 Task: Find connections with filter location Debre Mark'os with filter topic #careerswith filter profile language English with filter current company AB InBev India with filter school University of Jammu, Jammu Tawi with filter industry Performing Arts with filter service category Business Law with filter keywords title Director of Ethical Hacking
Action: Mouse moved to (130, 214)
Screenshot: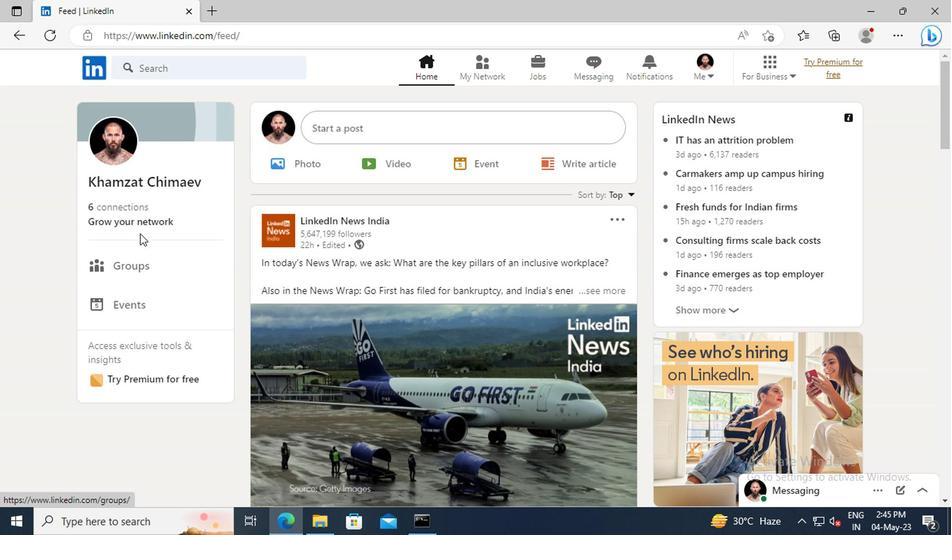 
Action: Mouse pressed left at (130, 214)
Screenshot: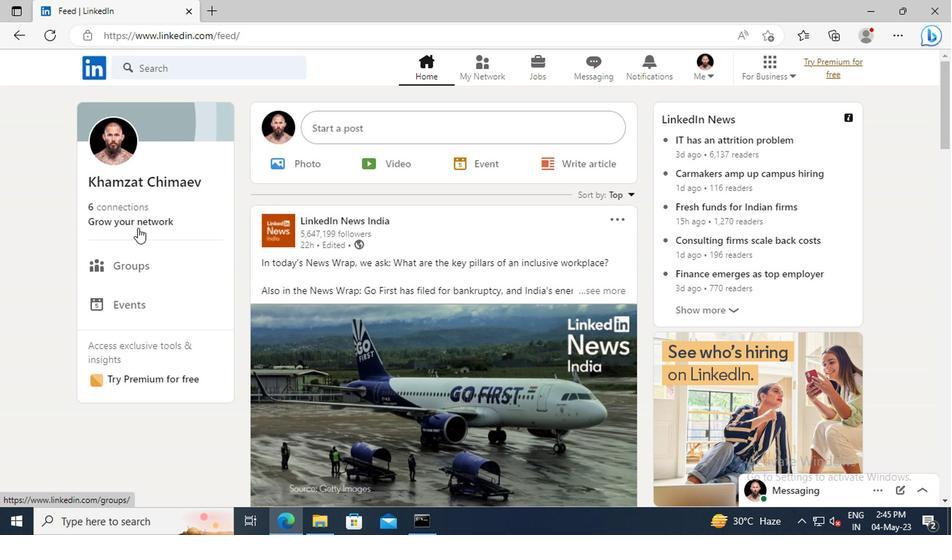 
Action: Mouse moved to (135, 147)
Screenshot: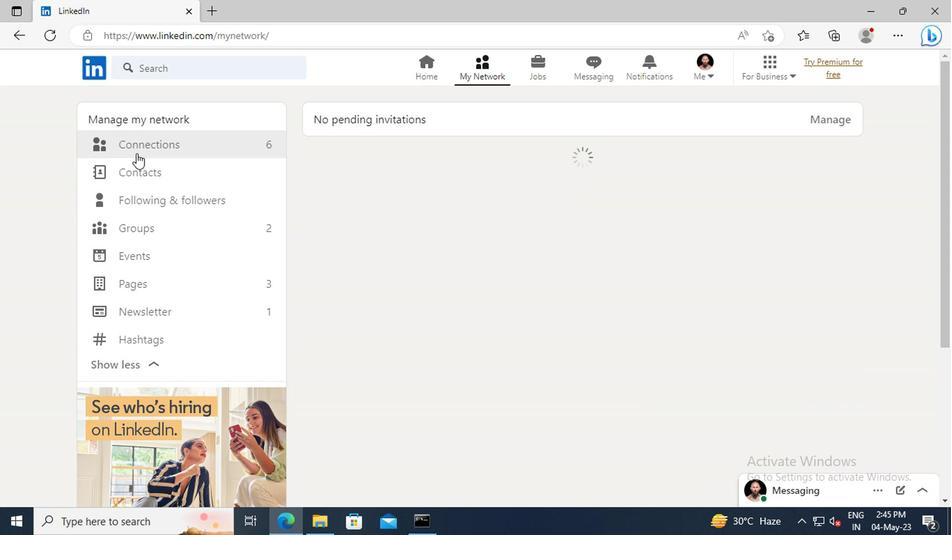 
Action: Mouse pressed left at (135, 147)
Screenshot: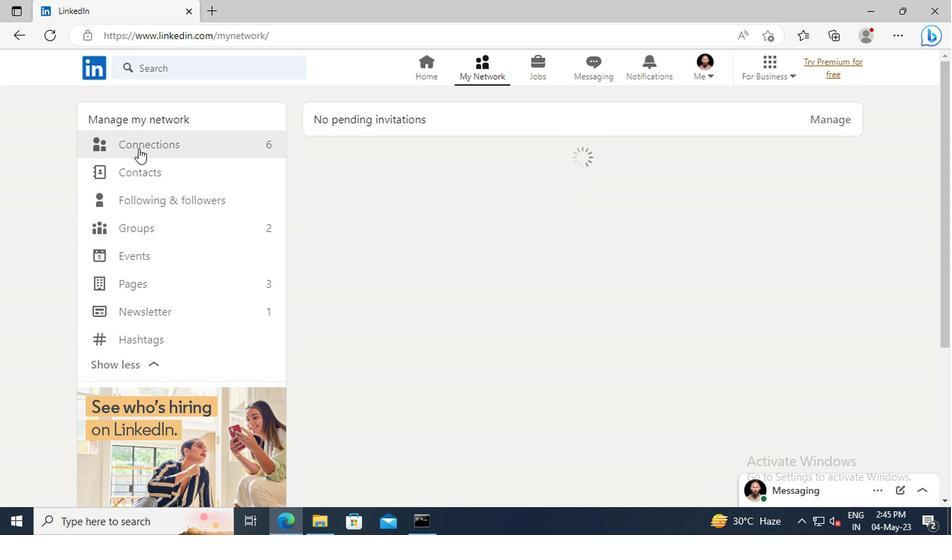
Action: Mouse moved to (555, 151)
Screenshot: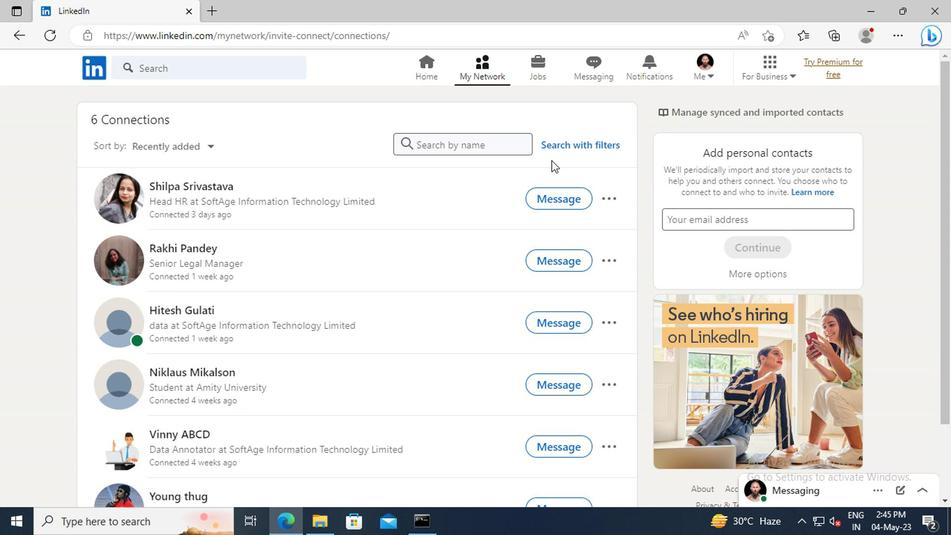 
Action: Mouse pressed left at (555, 151)
Screenshot: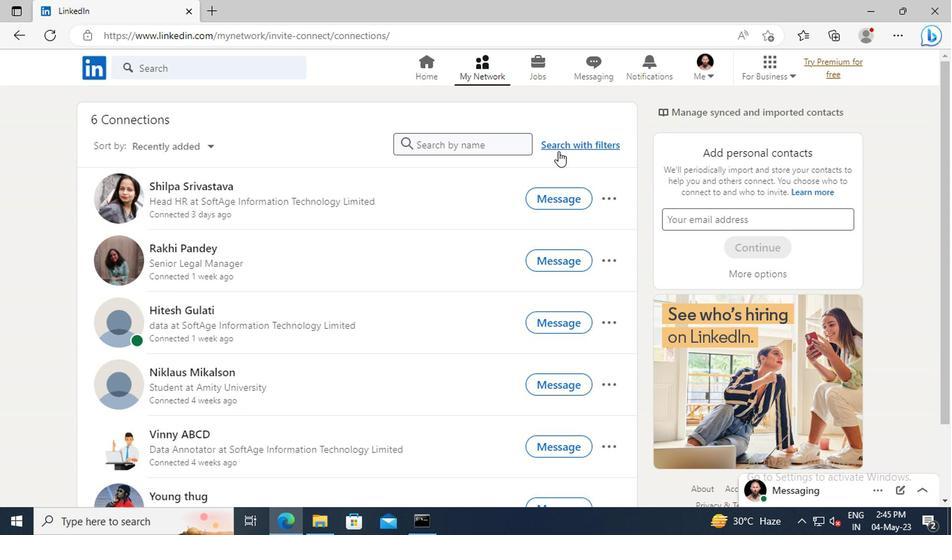 
Action: Mouse moved to (519, 109)
Screenshot: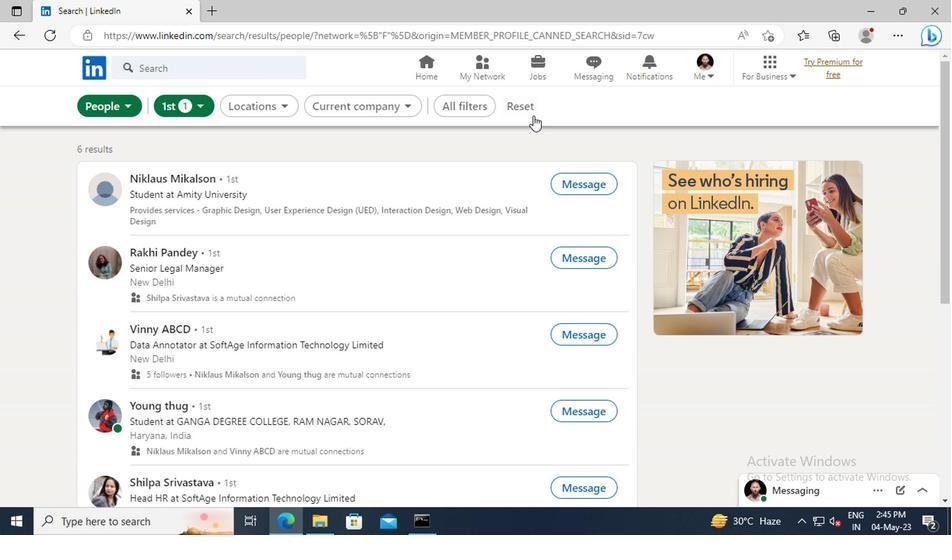 
Action: Mouse pressed left at (519, 109)
Screenshot: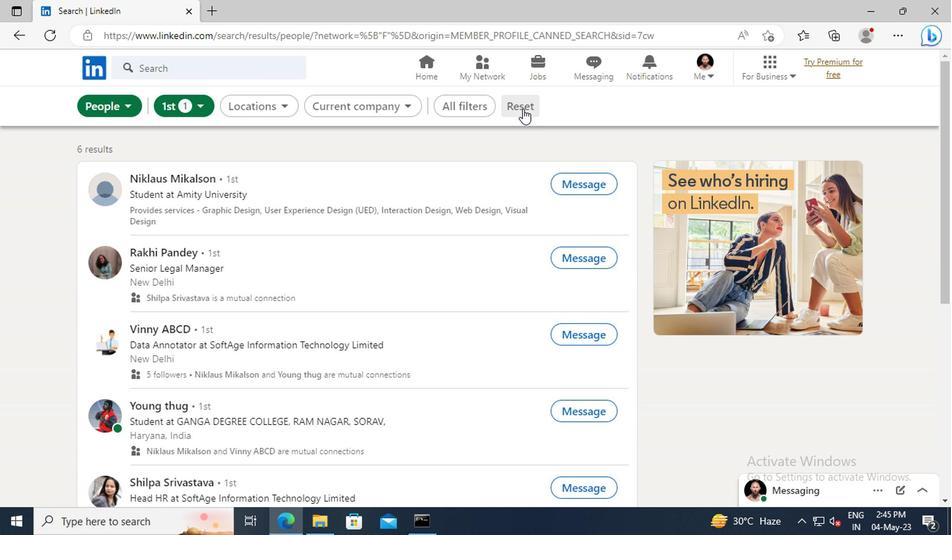 
Action: Mouse moved to (510, 109)
Screenshot: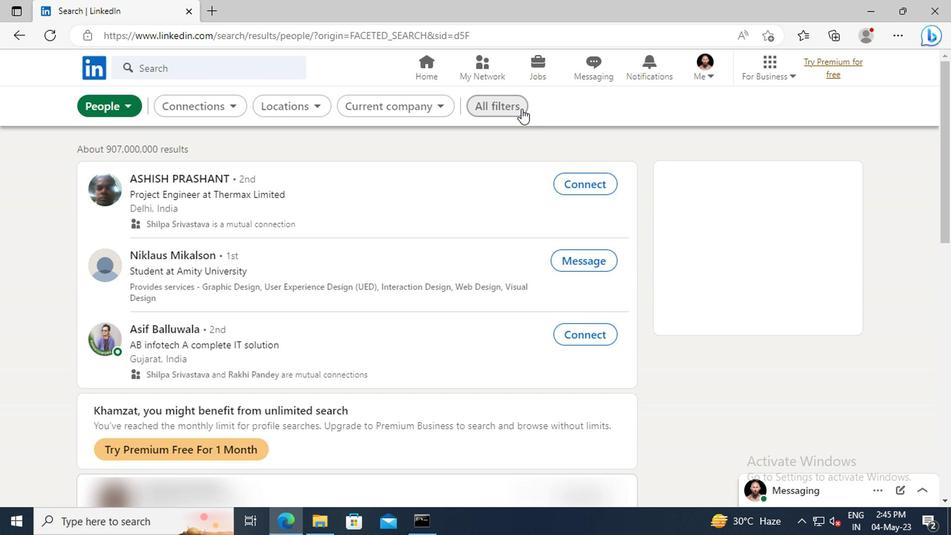 
Action: Mouse pressed left at (510, 109)
Screenshot: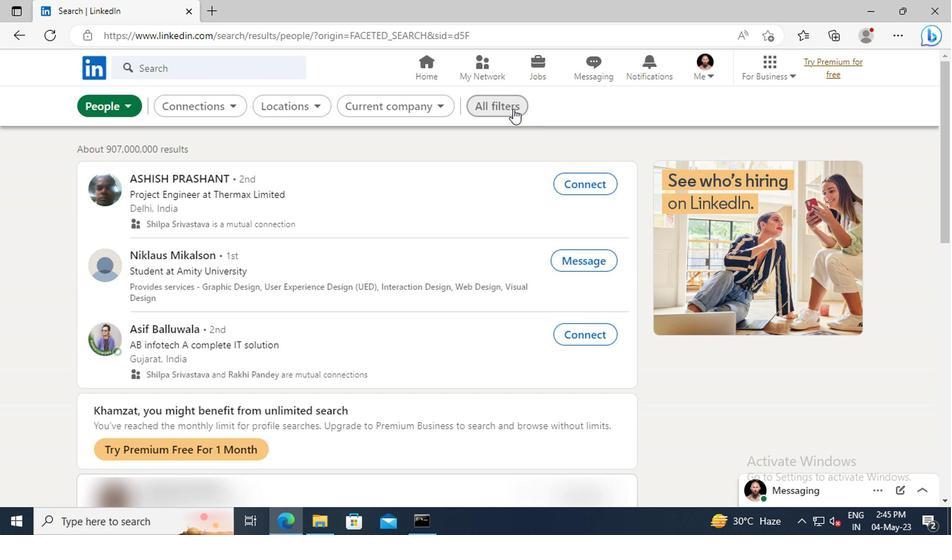 
Action: Mouse moved to (793, 282)
Screenshot: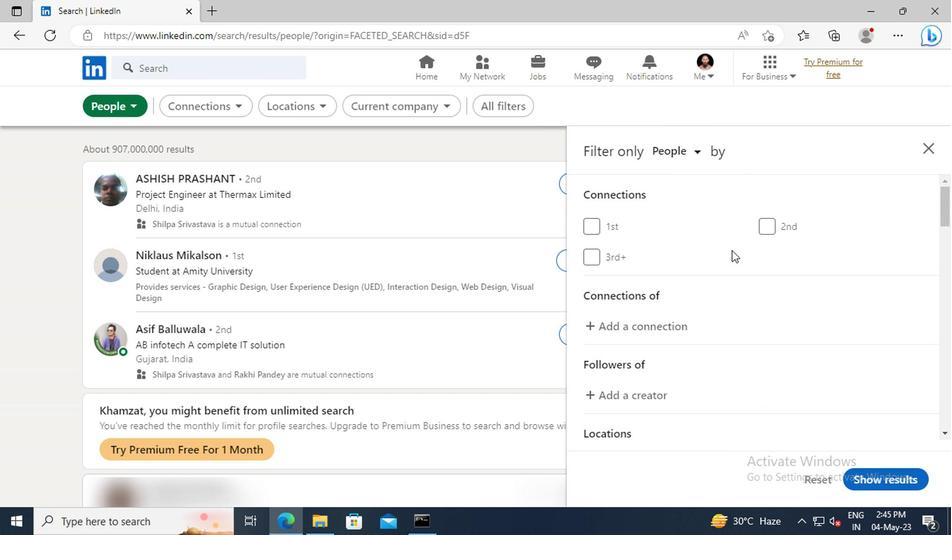 
Action: Mouse scrolled (793, 282) with delta (0, 0)
Screenshot: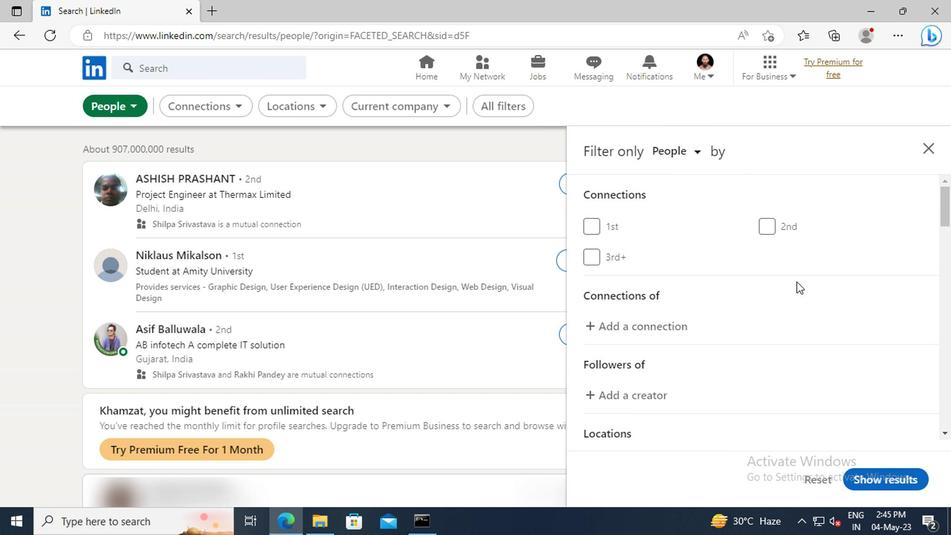 
Action: Mouse scrolled (793, 282) with delta (0, 0)
Screenshot: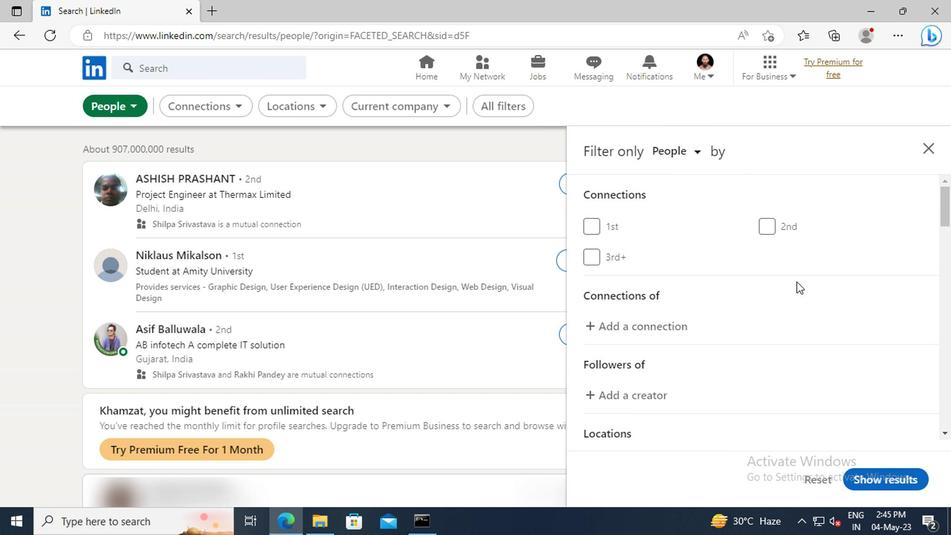 
Action: Mouse scrolled (793, 282) with delta (0, 0)
Screenshot: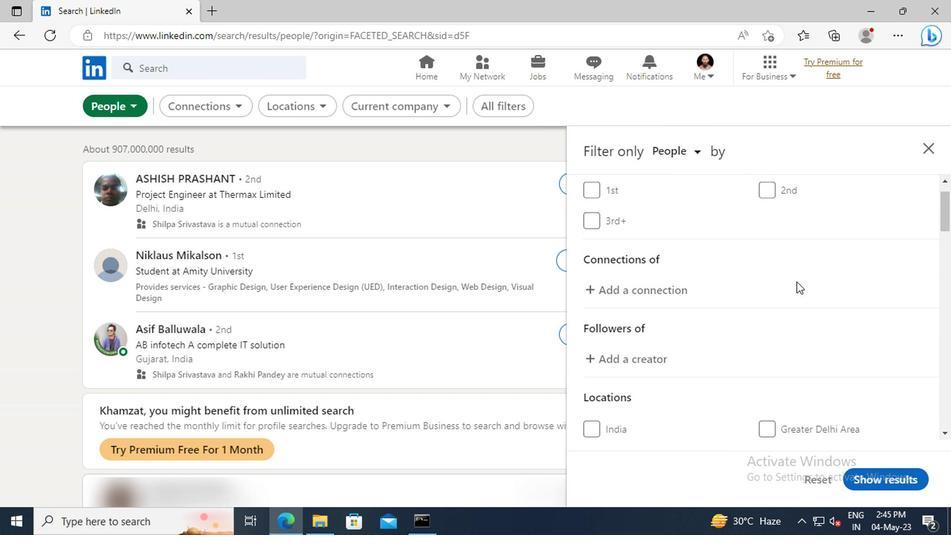 
Action: Mouse scrolled (793, 282) with delta (0, 0)
Screenshot: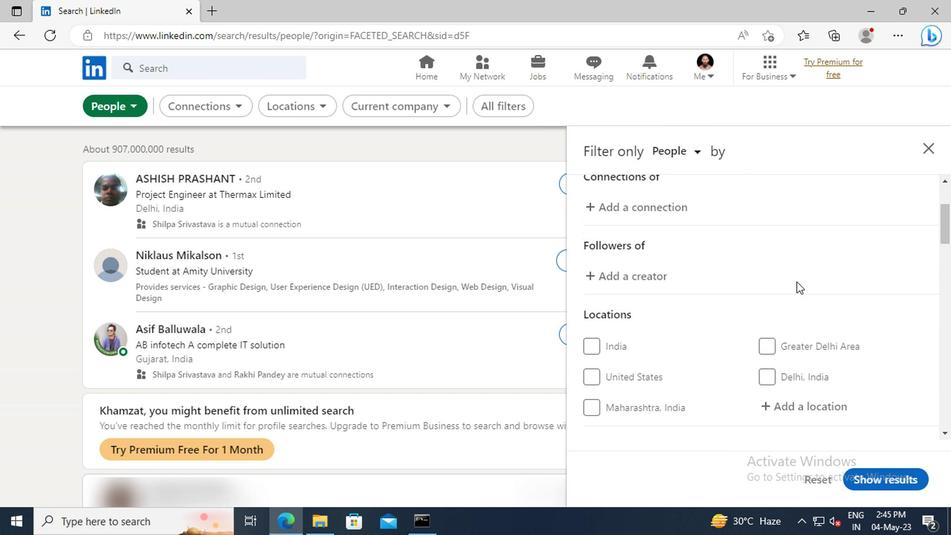 
Action: Mouse scrolled (793, 282) with delta (0, 0)
Screenshot: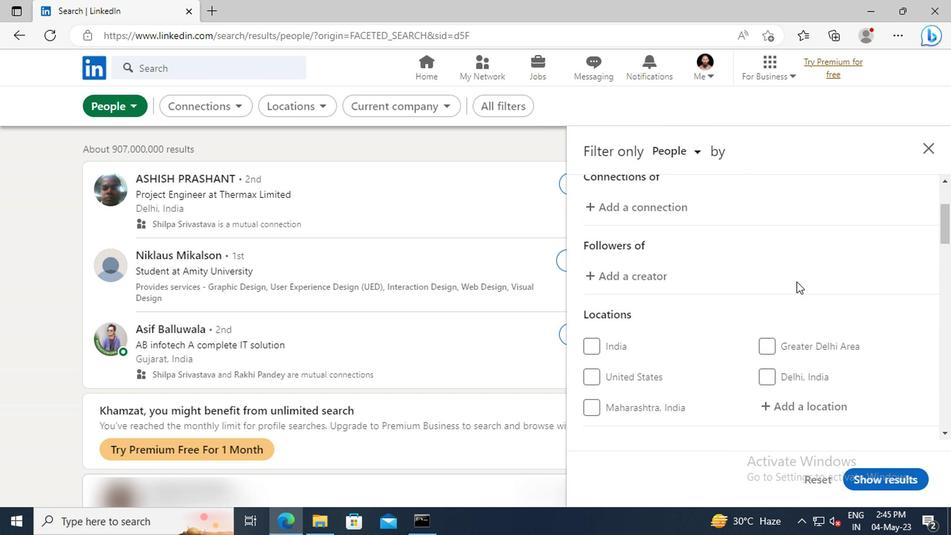 
Action: Mouse scrolled (793, 282) with delta (0, 0)
Screenshot: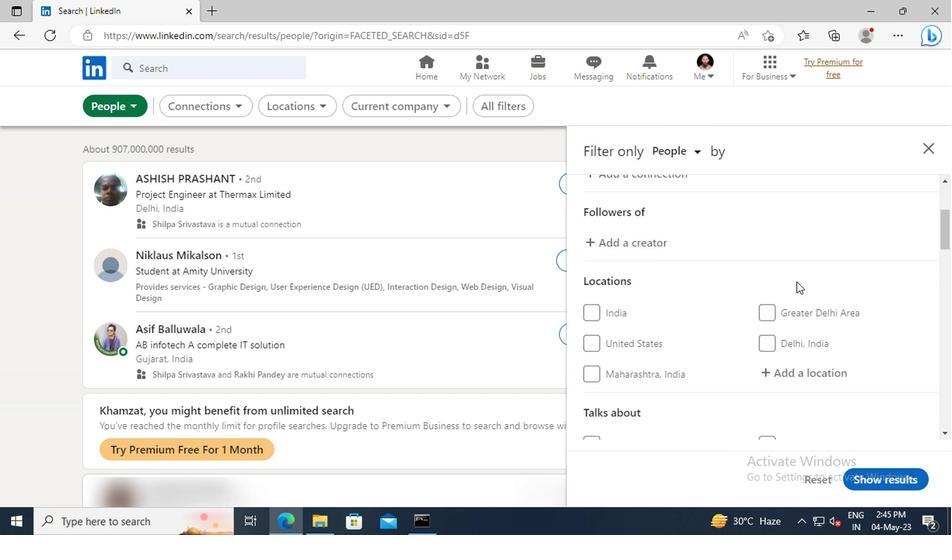 
Action: Mouse moved to (794, 287)
Screenshot: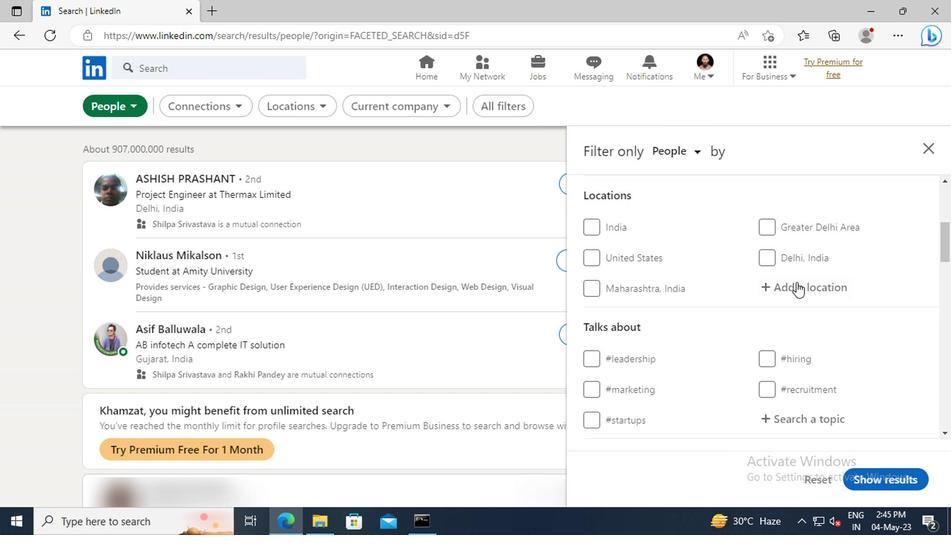 
Action: Mouse pressed left at (794, 287)
Screenshot: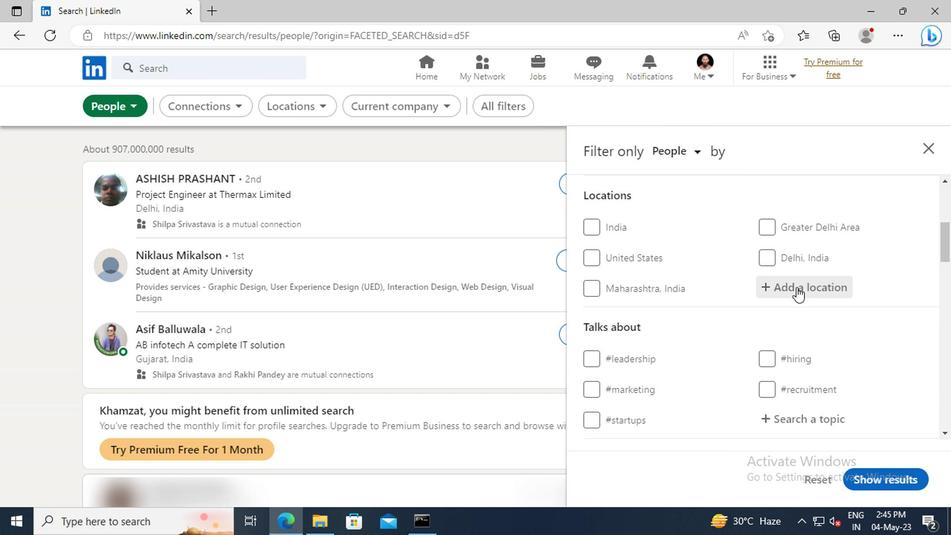 
Action: Key pressed <Key.shift>DEBRE<Key.space><Key.shift>MARK'OS
Screenshot: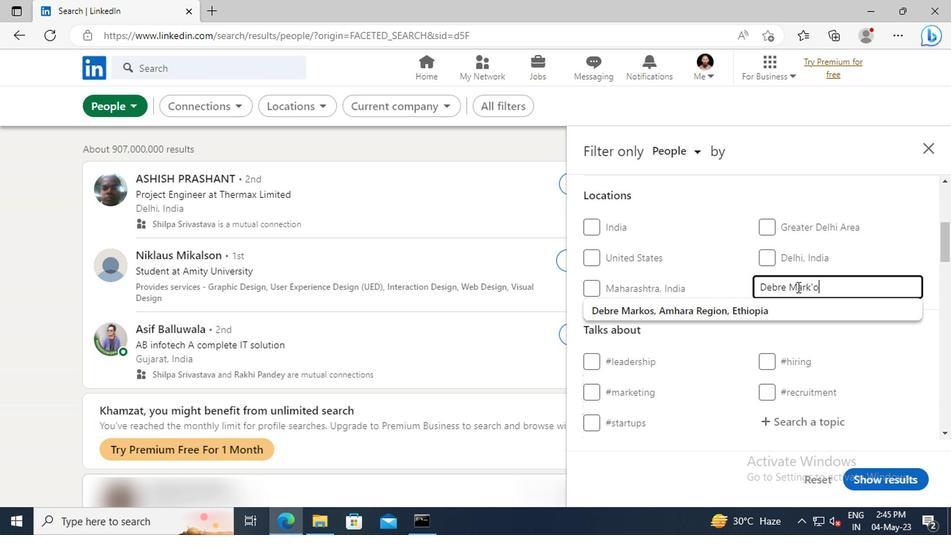 
Action: Mouse moved to (790, 305)
Screenshot: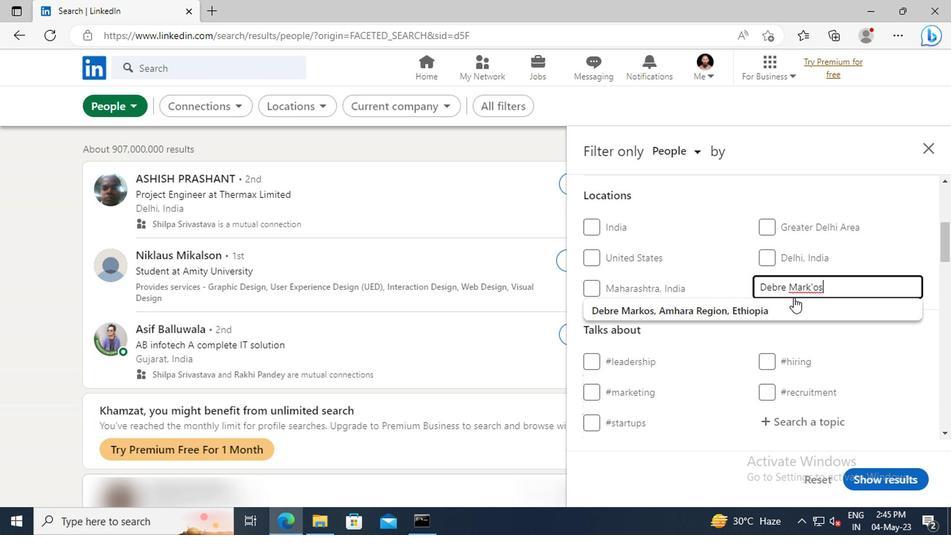 
Action: Mouse pressed left at (790, 305)
Screenshot: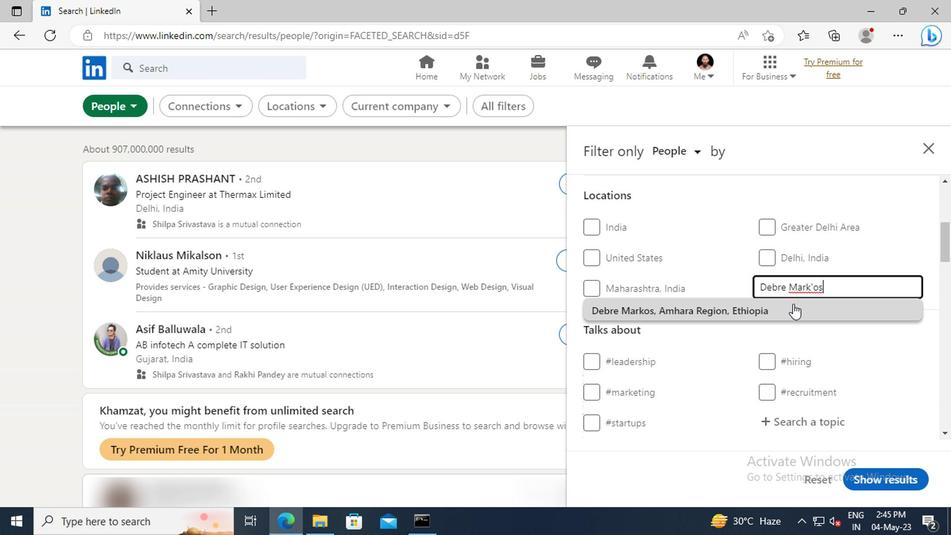 
Action: Mouse scrolled (790, 304) with delta (0, 0)
Screenshot: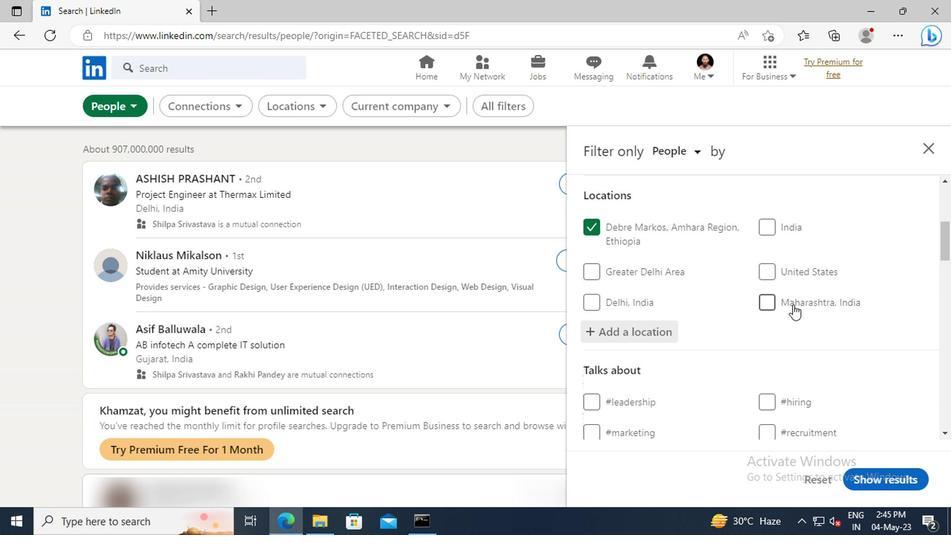 
Action: Mouse moved to (790, 304)
Screenshot: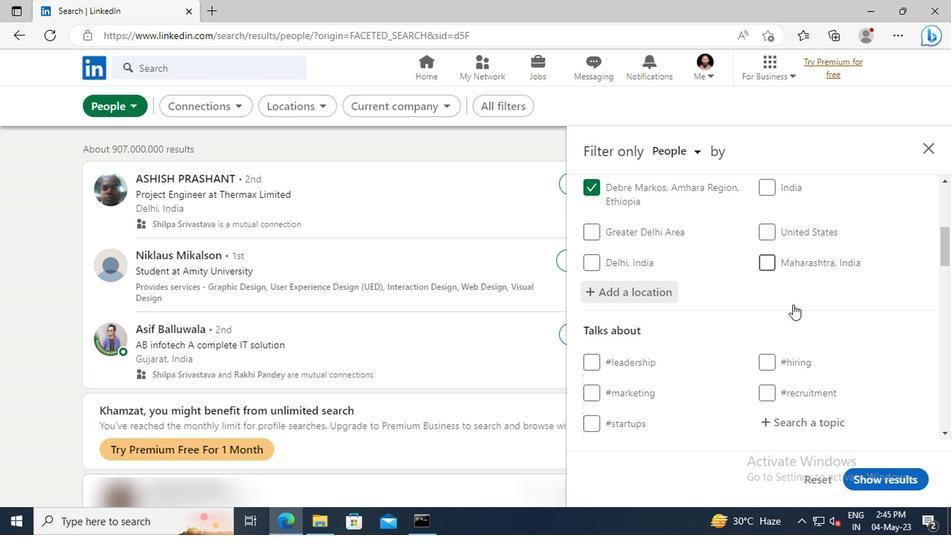 
Action: Mouse scrolled (790, 304) with delta (0, 0)
Screenshot: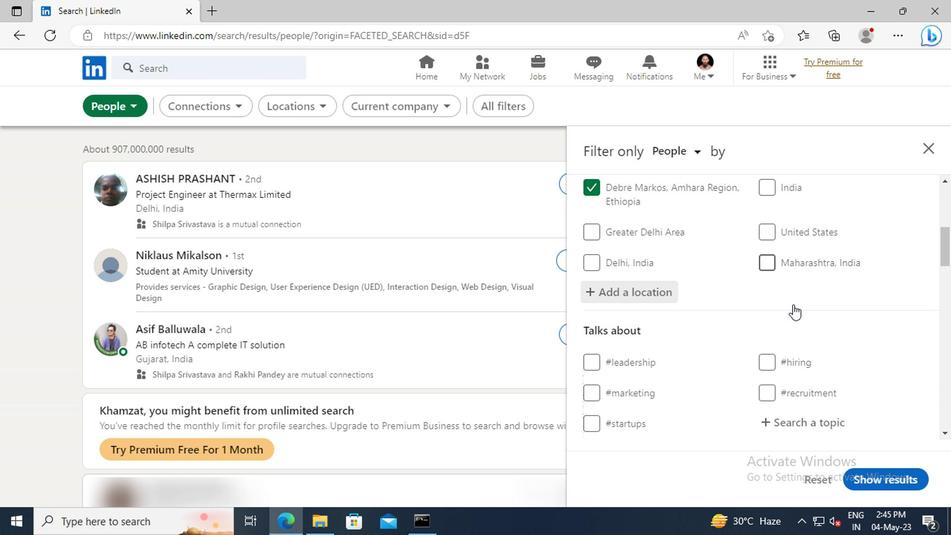 
Action: Mouse scrolled (790, 304) with delta (0, 0)
Screenshot: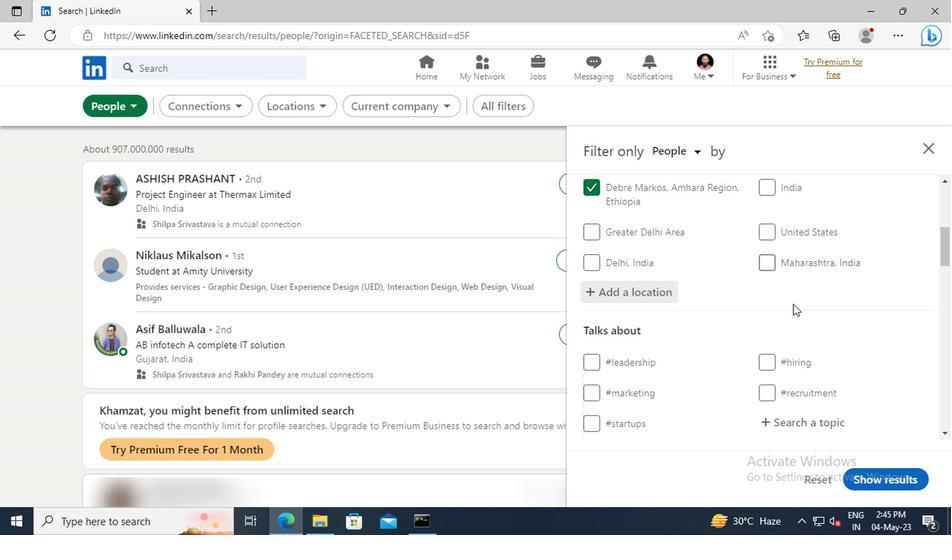 
Action: Mouse scrolled (790, 304) with delta (0, 0)
Screenshot: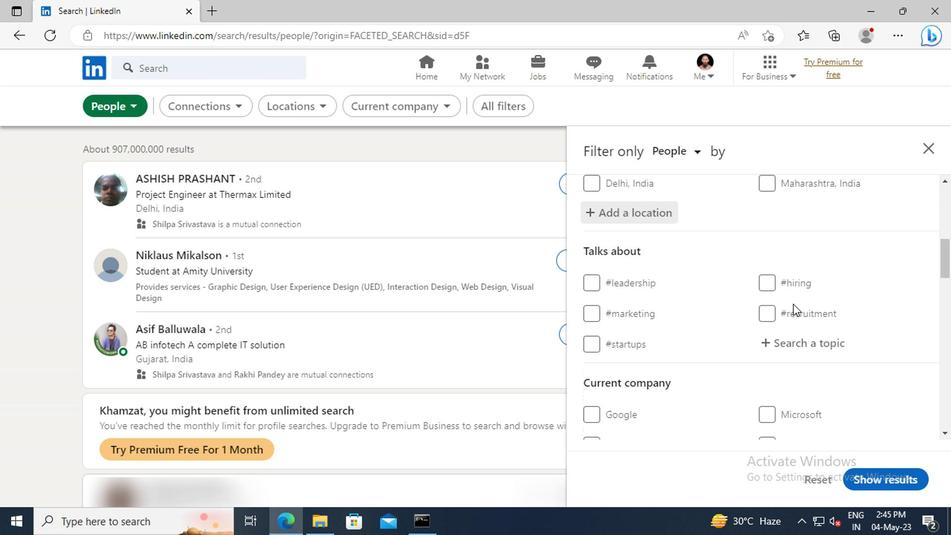 
Action: Mouse pressed left at (790, 304)
Screenshot: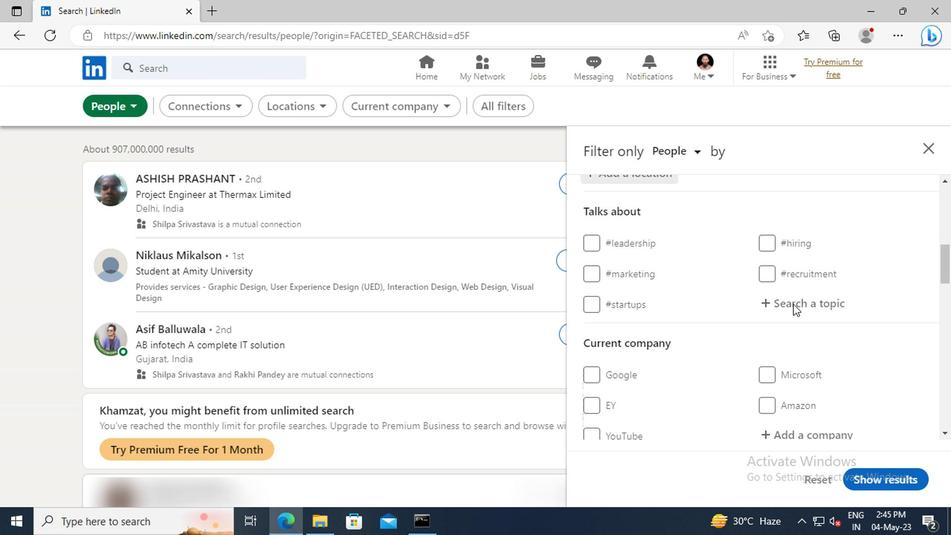 
Action: Key pressed CAREERS
Screenshot: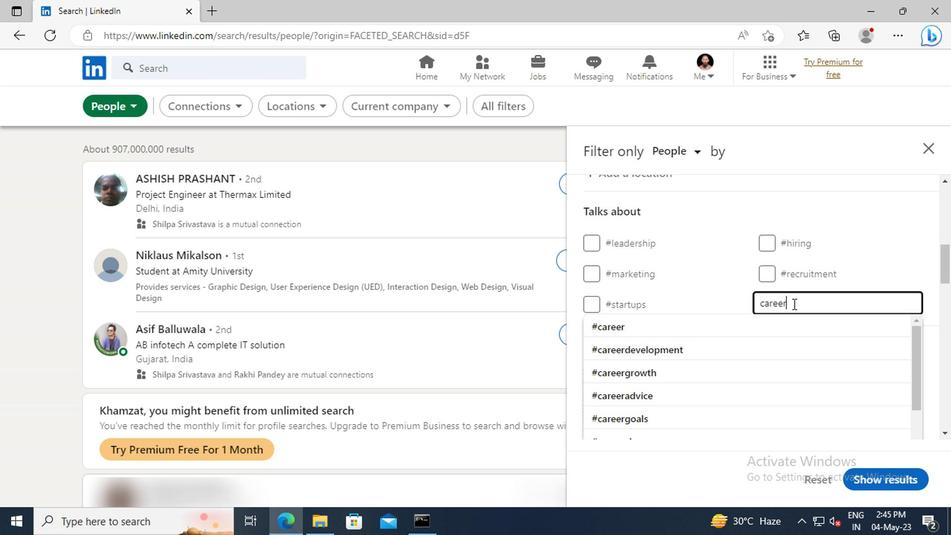 
Action: Mouse moved to (792, 325)
Screenshot: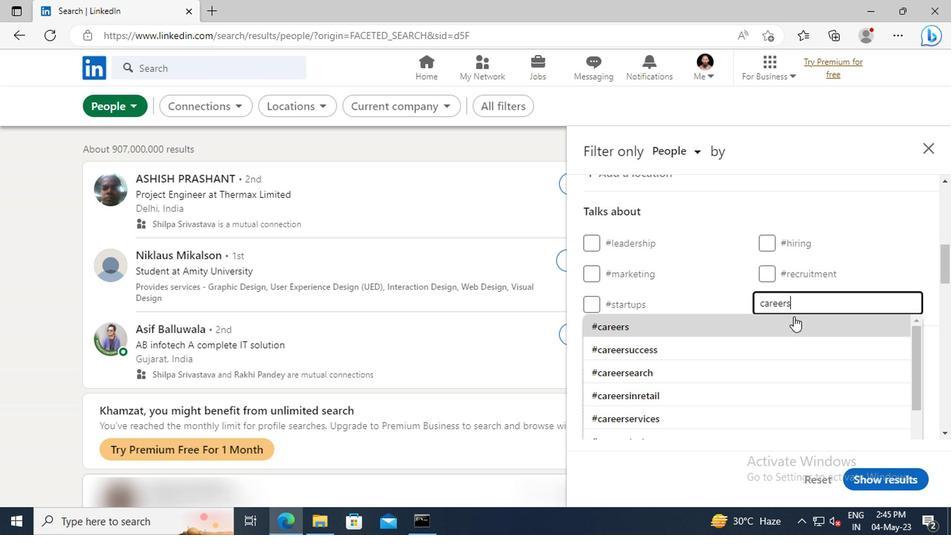 
Action: Mouse pressed left at (792, 325)
Screenshot: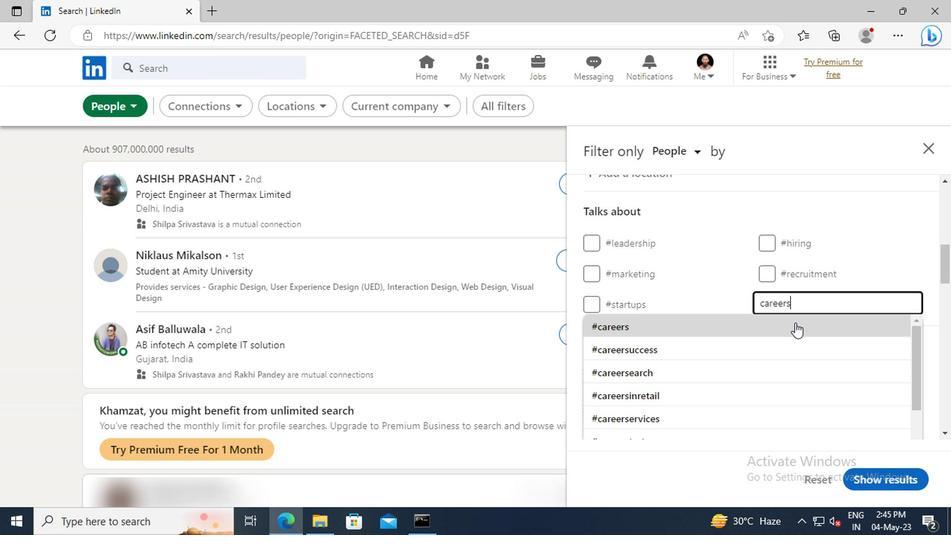 
Action: Mouse scrolled (792, 325) with delta (0, 0)
Screenshot: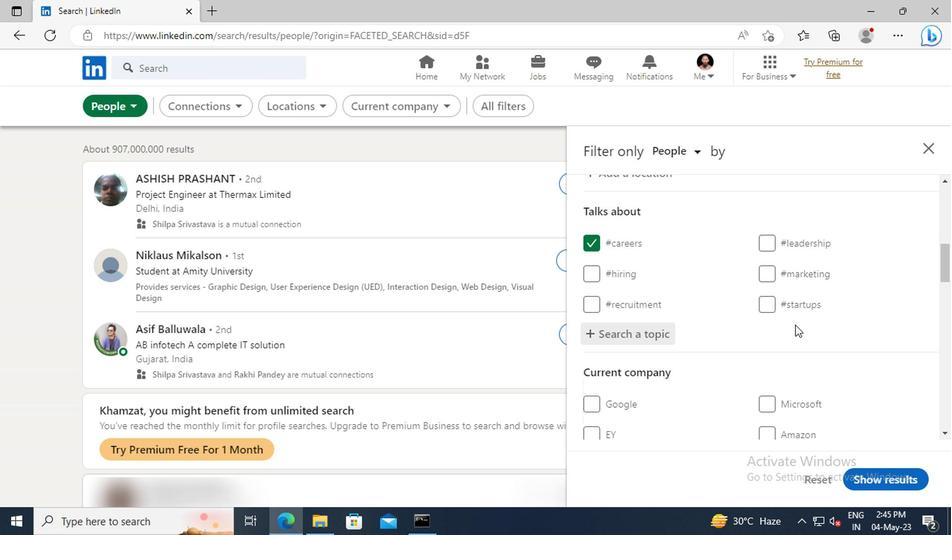 
Action: Mouse scrolled (792, 325) with delta (0, 0)
Screenshot: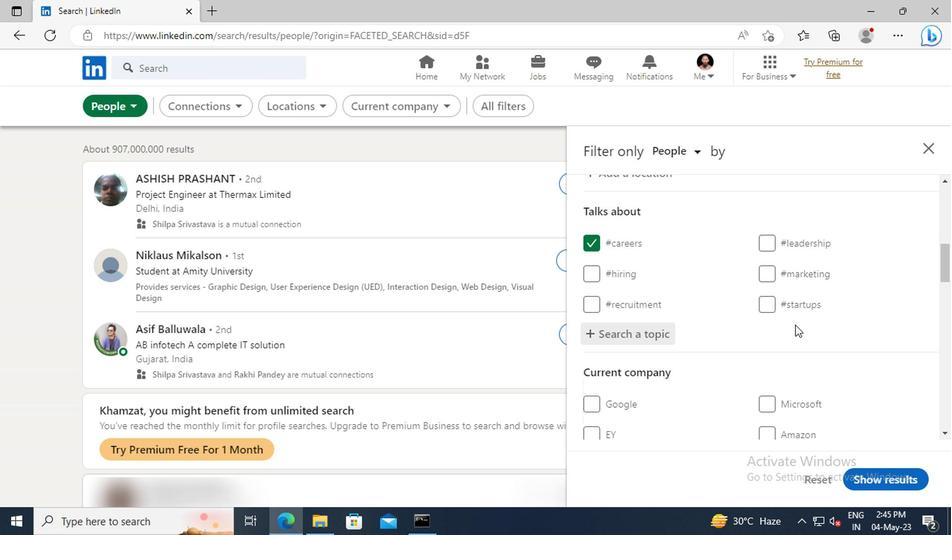 
Action: Mouse scrolled (792, 325) with delta (0, 0)
Screenshot: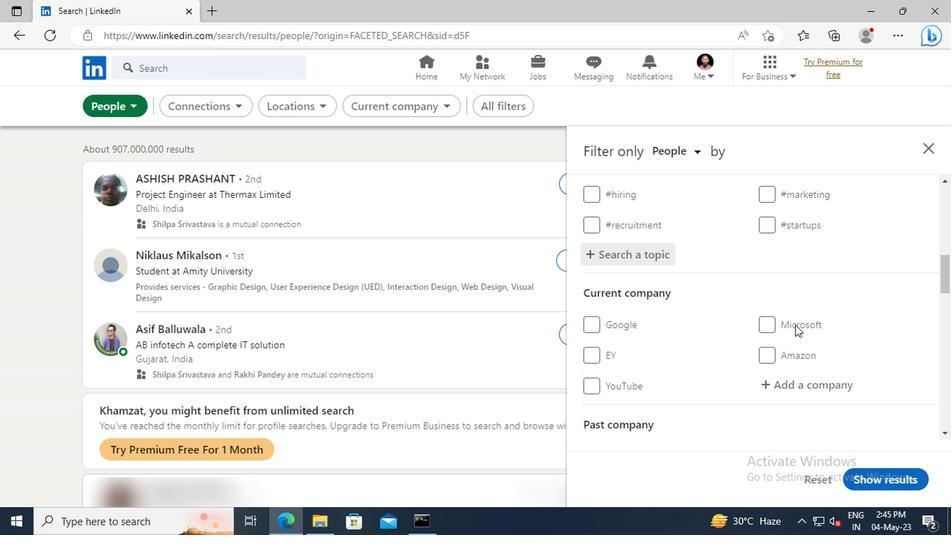 
Action: Mouse scrolled (792, 325) with delta (0, 0)
Screenshot: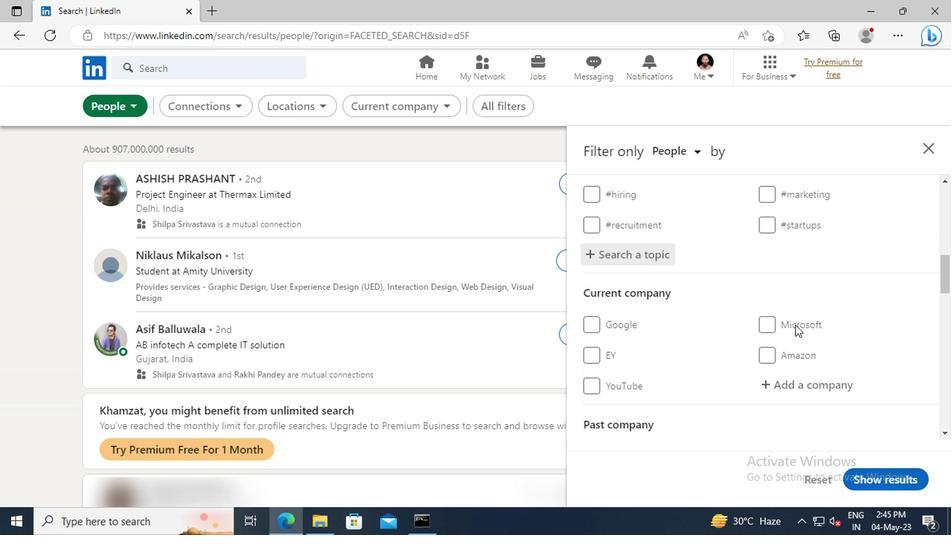 
Action: Mouse scrolled (792, 325) with delta (0, 0)
Screenshot: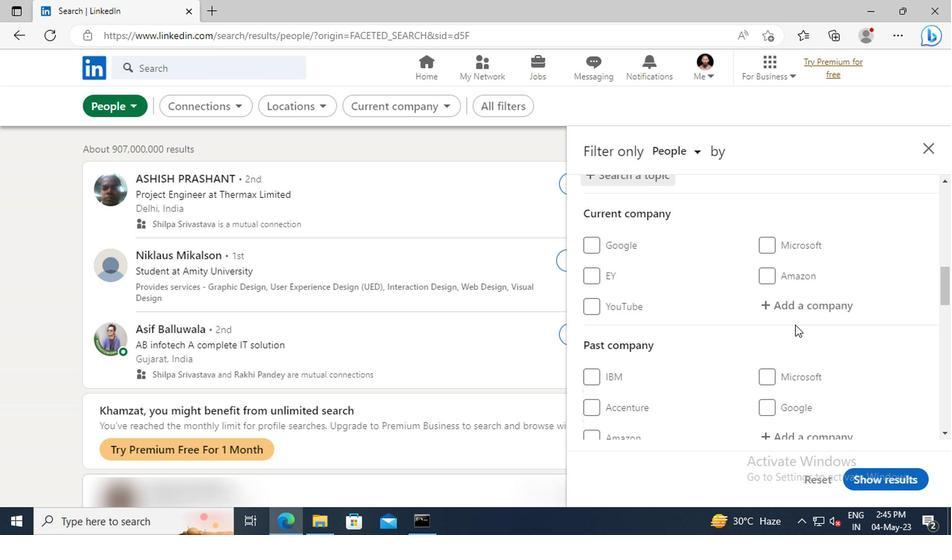 
Action: Mouse scrolled (792, 325) with delta (0, 0)
Screenshot: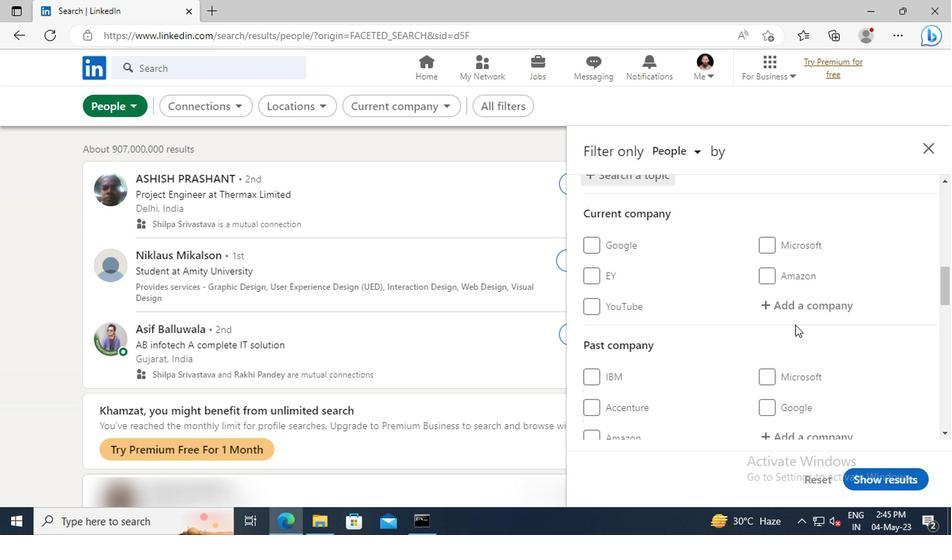 
Action: Mouse scrolled (792, 325) with delta (0, 0)
Screenshot: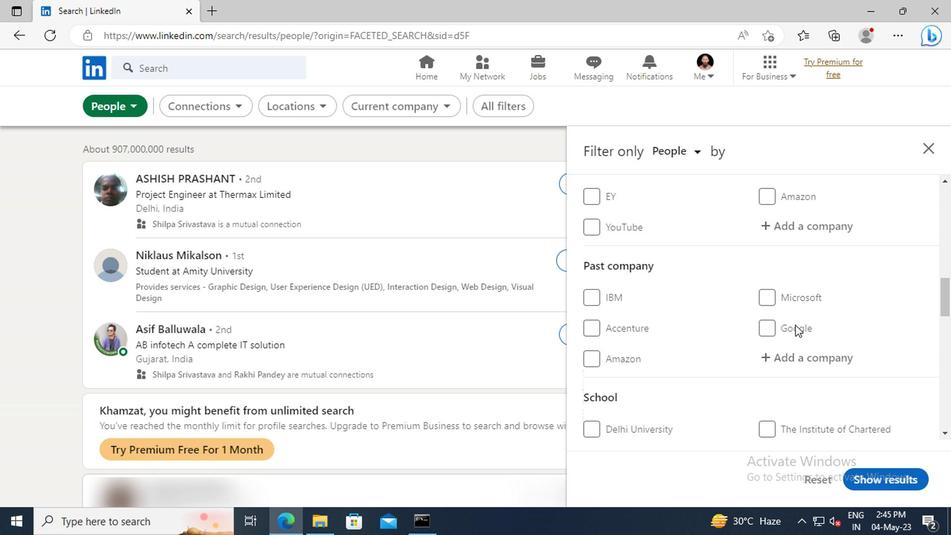 
Action: Mouse scrolled (792, 325) with delta (0, 0)
Screenshot: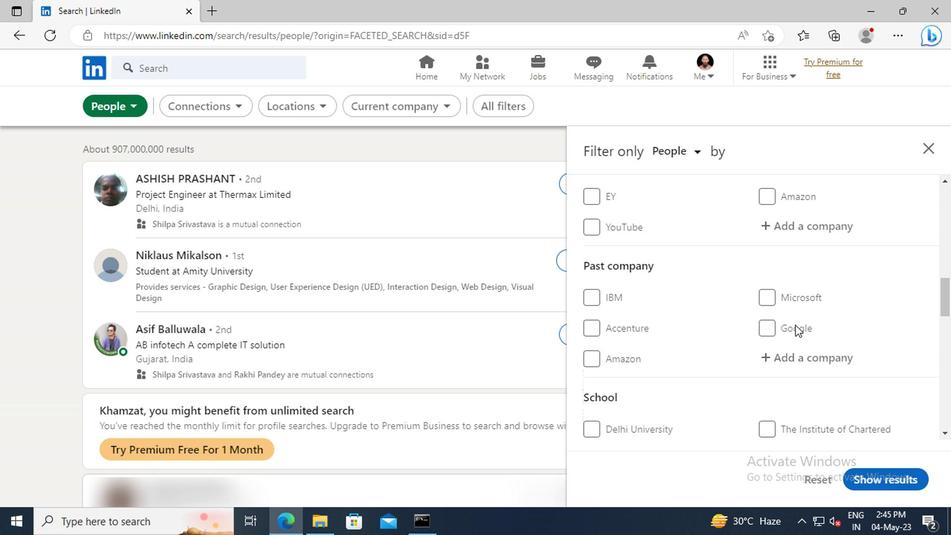 
Action: Mouse scrolled (792, 325) with delta (0, 0)
Screenshot: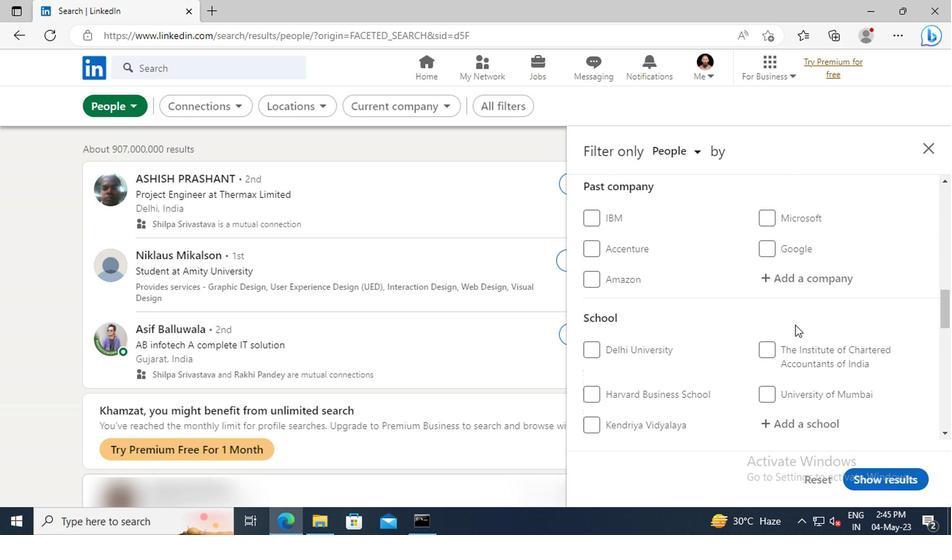 
Action: Mouse scrolled (792, 325) with delta (0, 0)
Screenshot: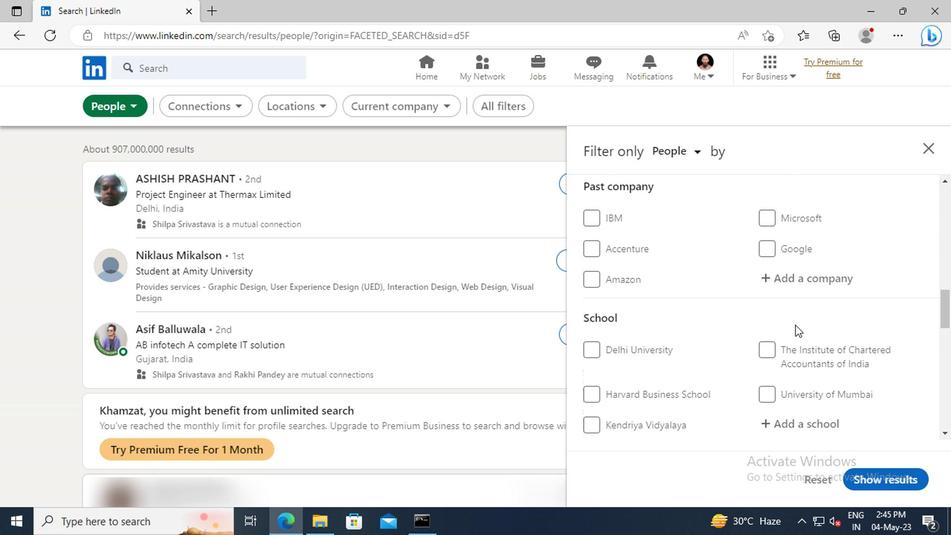 
Action: Mouse scrolled (792, 325) with delta (0, 0)
Screenshot: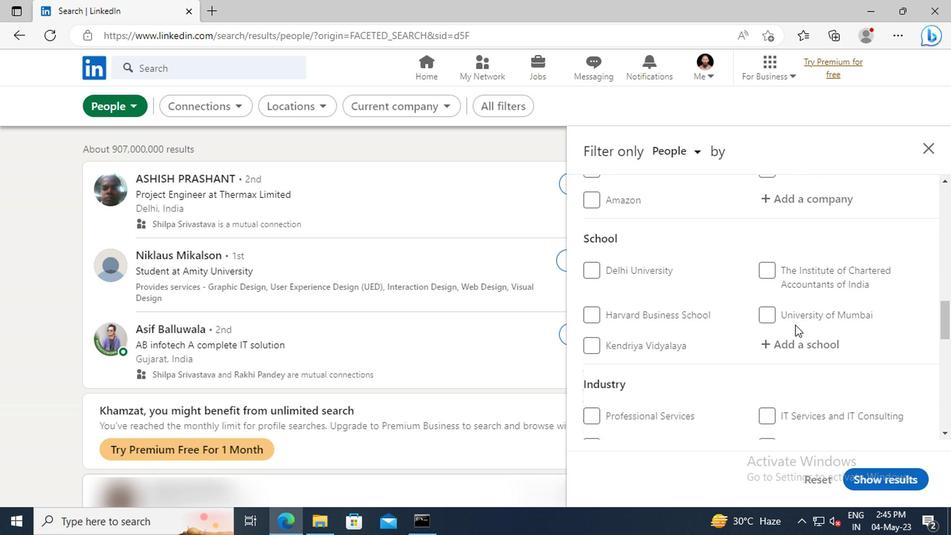 
Action: Mouse scrolled (792, 325) with delta (0, 0)
Screenshot: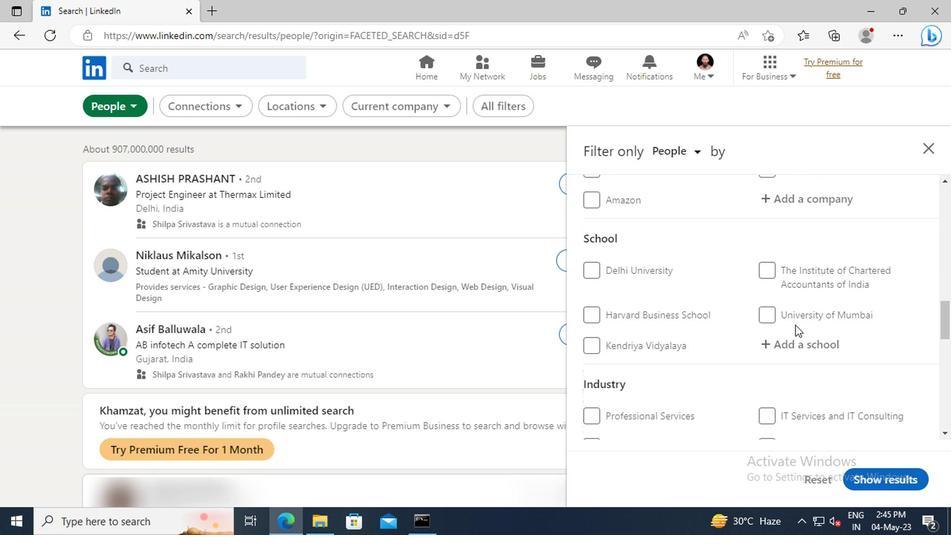
Action: Mouse scrolled (792, 325) with delta (0, 0)
Screenshot: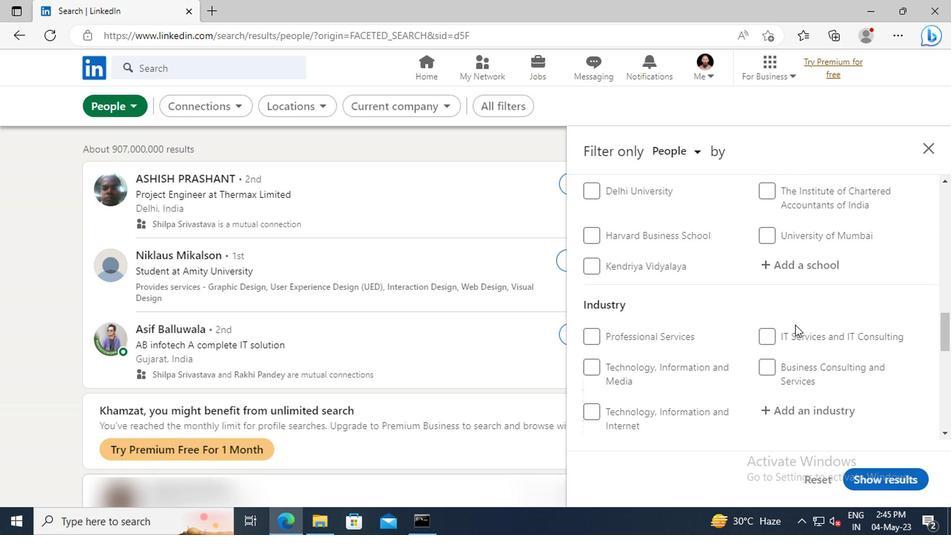 
Action: Mouse scrolled (792, 325) with delta (0, 0)
Screenshot: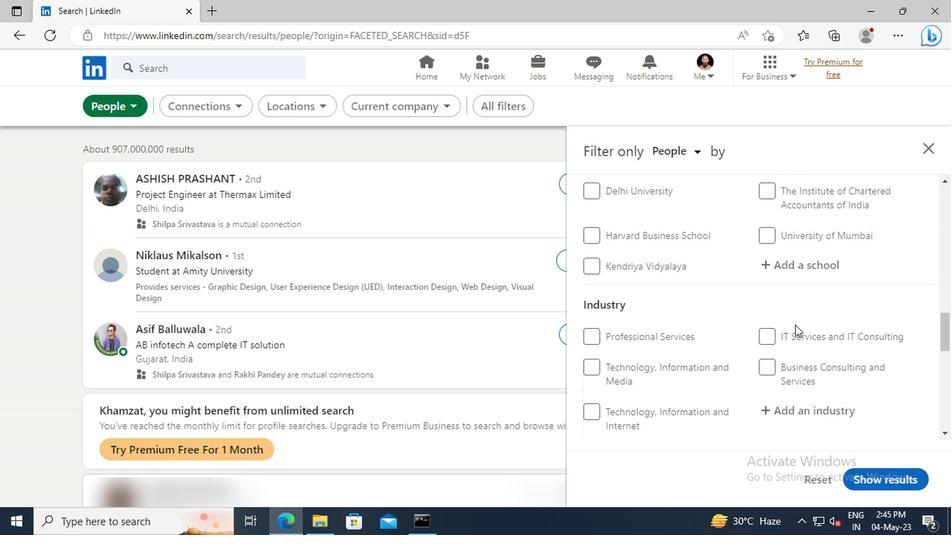 
Action: Mouse scrolled (792, 325) with delta (0, 0)
Screenshot: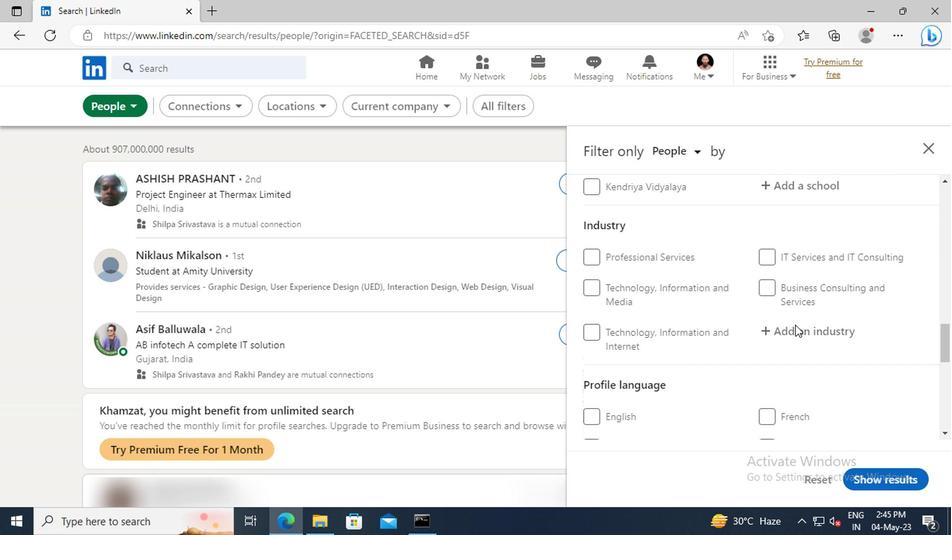 
Action: Mouse scrolled (792, 325) with delta (0, 0)
Screenshot: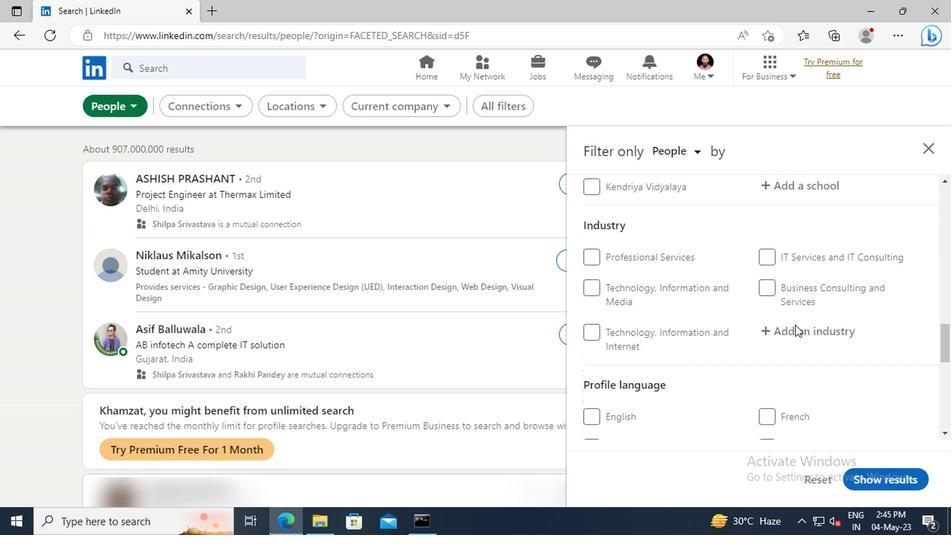 
Action: Mouse moved to (586, 340)
Screenshot: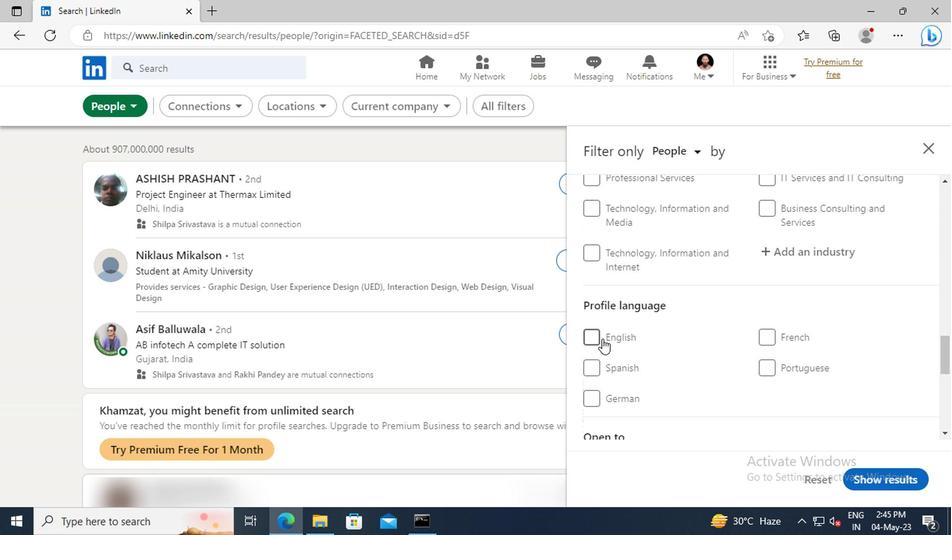 
Action: Mouse pressed left at (586, 340)
Screenshot: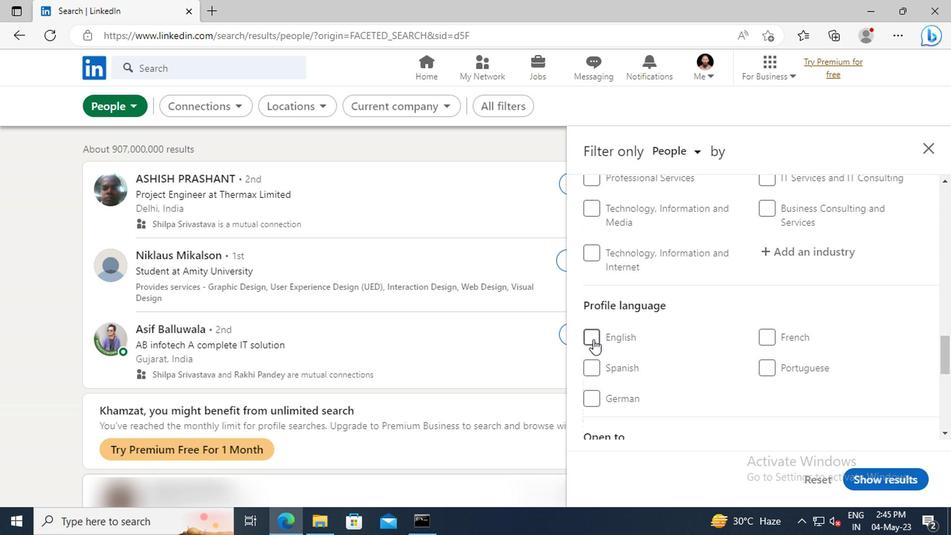 
Action: Mouse moved to (786, 340)
Screenshot: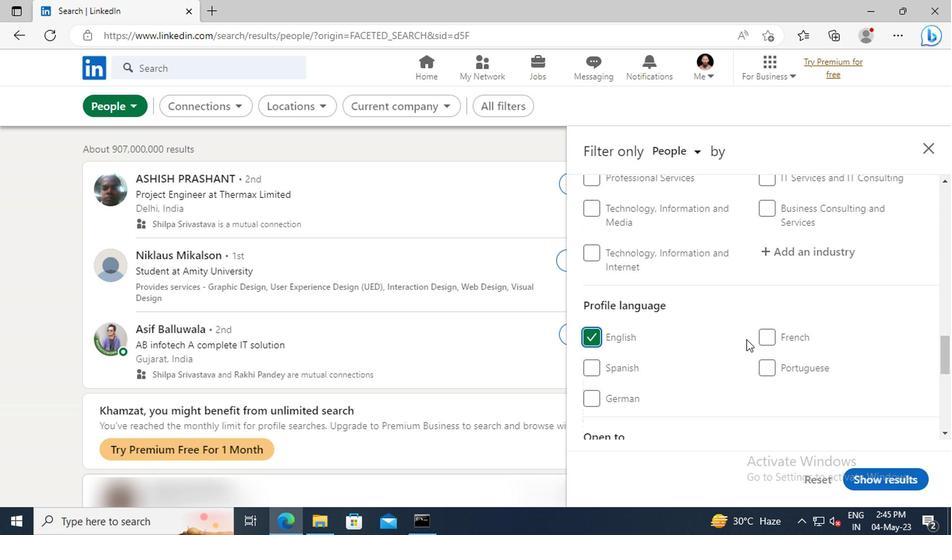 
Action: Mouse scrolled (786, 341) with delta (0, 0)
Screenshot: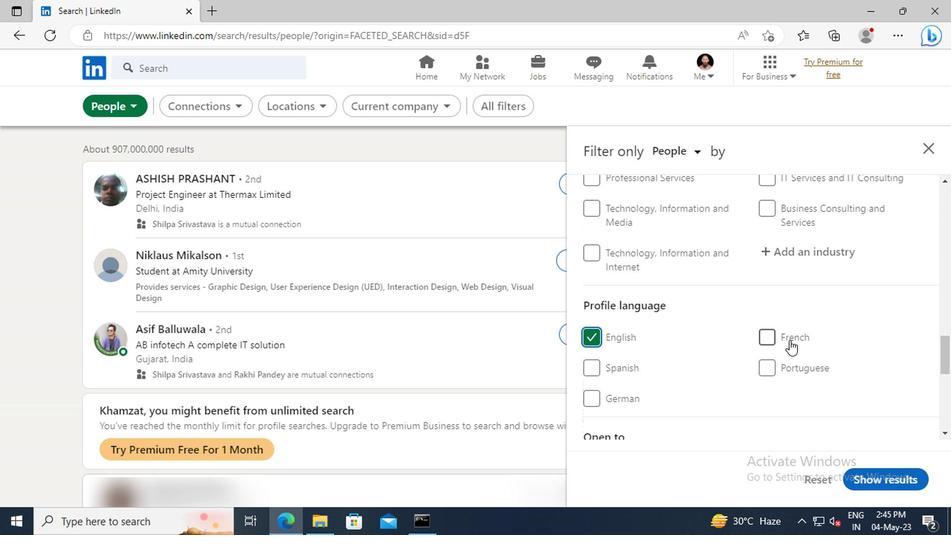 
Action: Mouse scrolled (786, 341) with delta (0, 0)
Screenshot: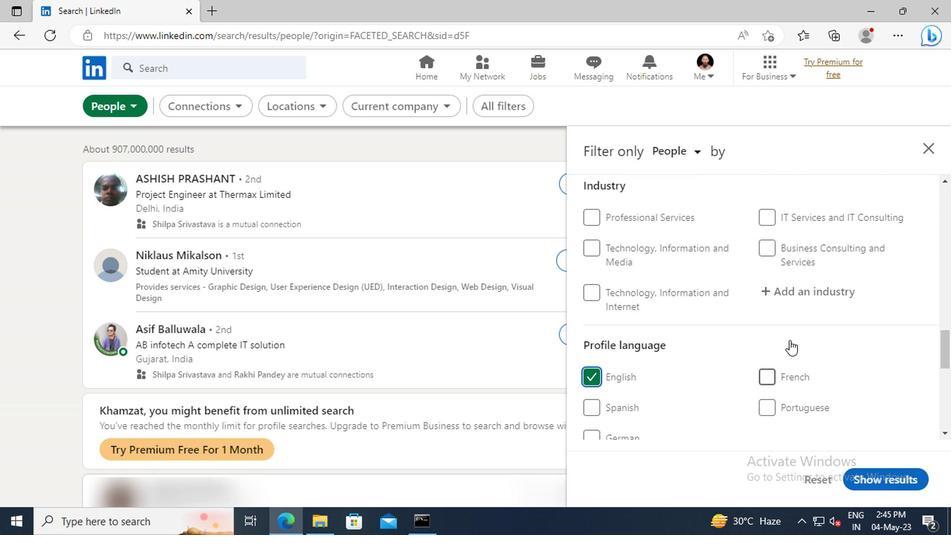 
Action: Mouse scrolled (786, 341) with delta (0, 0)
Screenshot: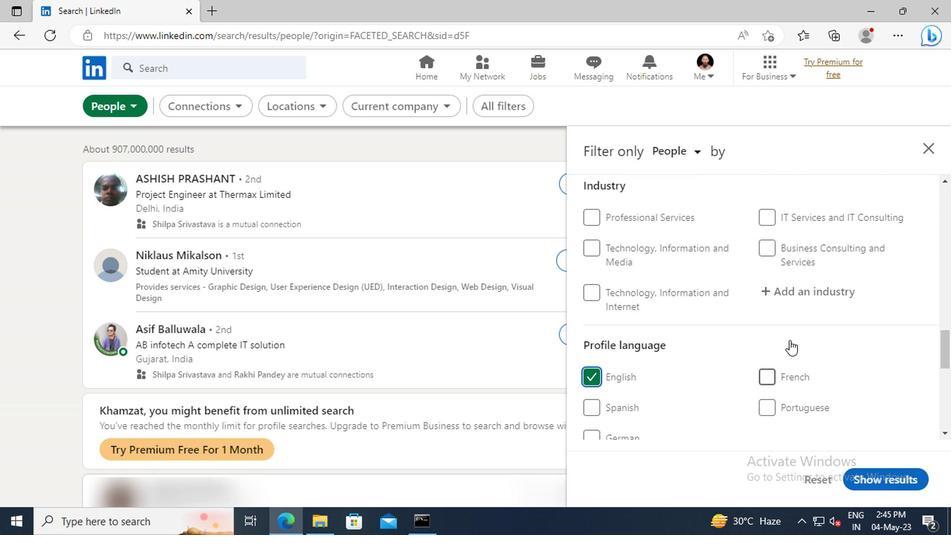 
Action: Mouse scrolled (786, 341) with delta (0, 0)
Screenshot: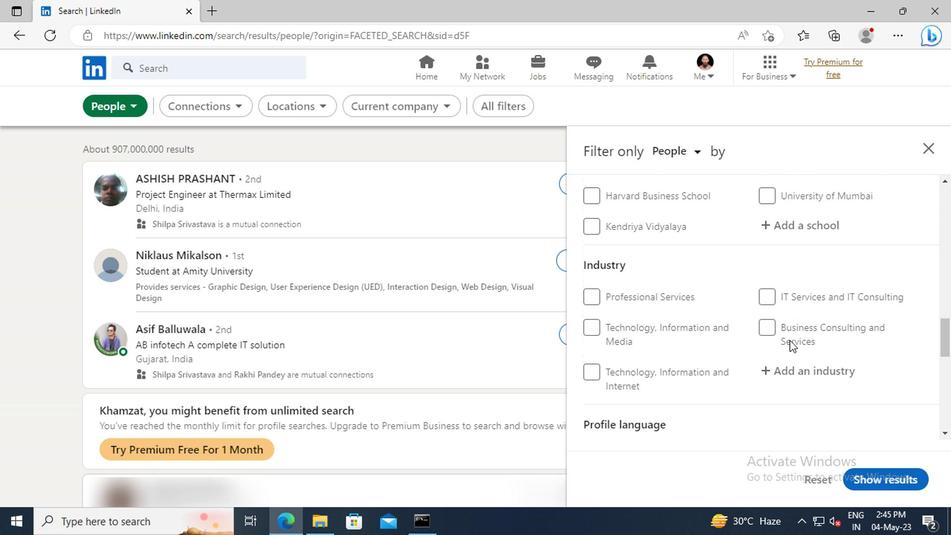
Action: Mouse scrolled (786, 341) with delta (0, 0)
Screenshot: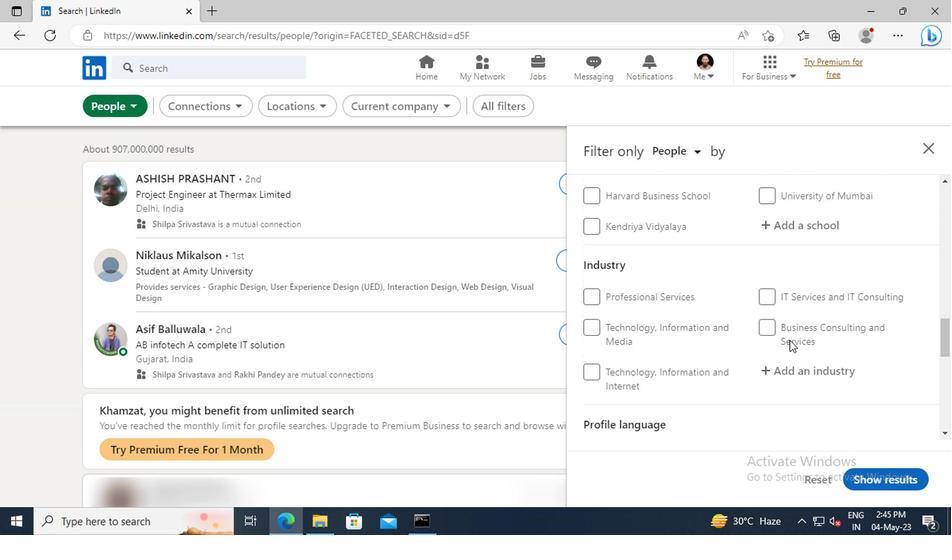 
Action: Mouse scrolled (786, 341) with delta (0, 0)
Screenshot: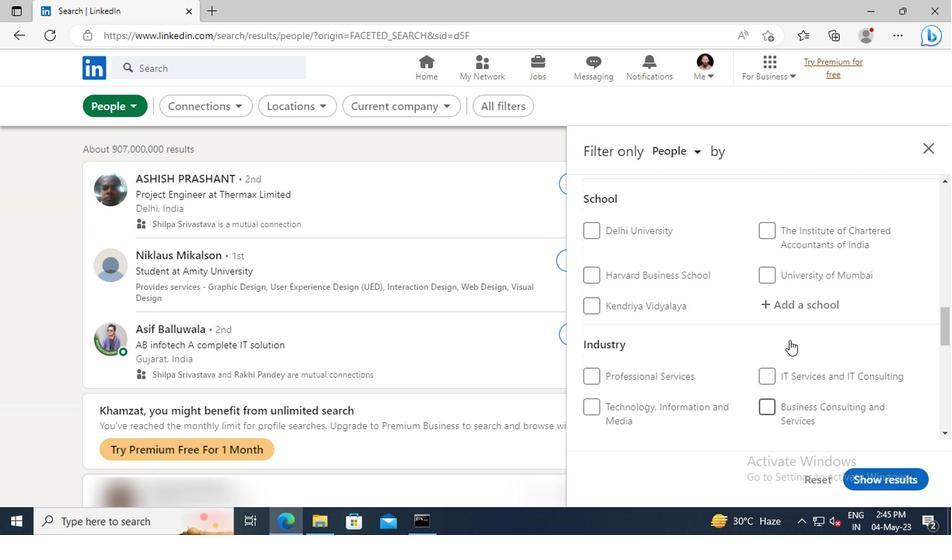 
Action: Mouse scrolled (786, 341) with delta (0, 0)
Screenshot: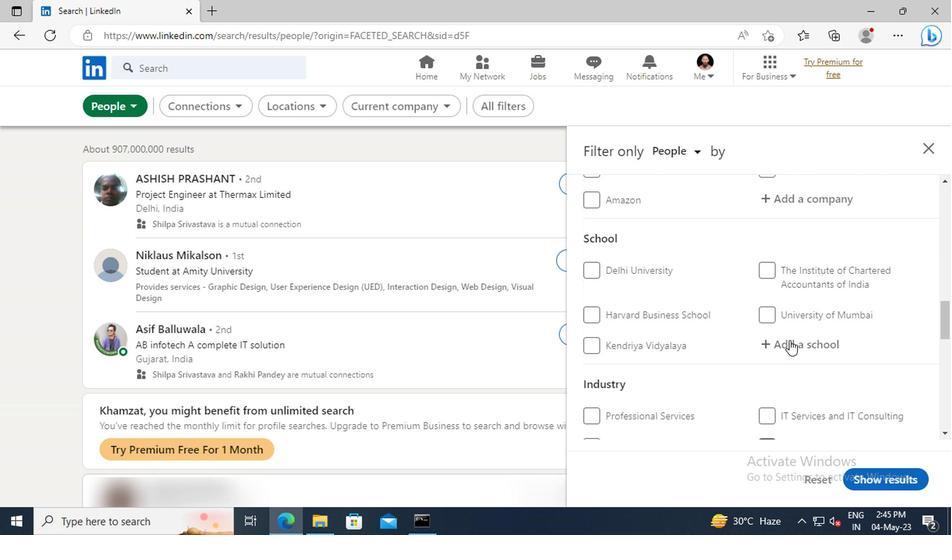 
Action: Mouse scrolled (786, 341) with delta (0, 0)
Screenshot: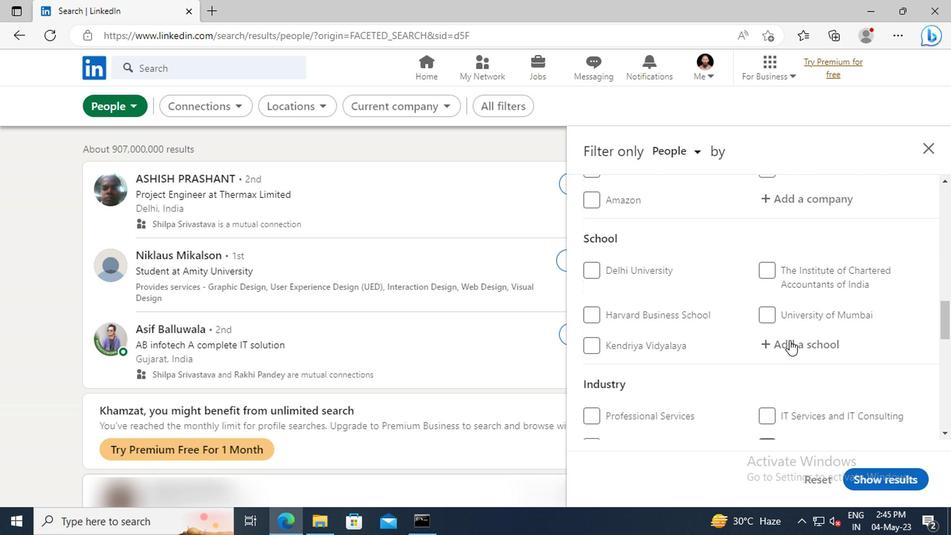 
Action: Mouse scrolled (786, 341) with delta (0, 0)
Screenshot: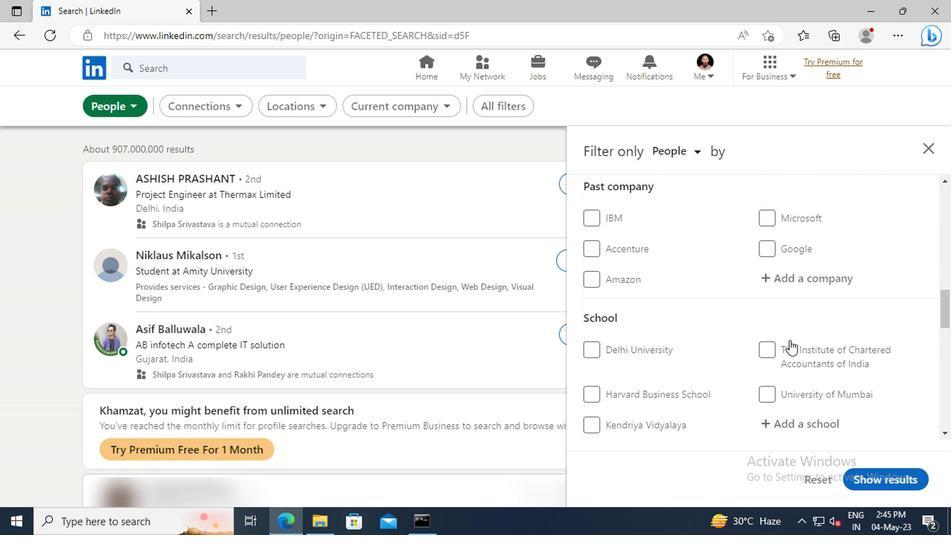 
Action: Mouse scrolled (786, 341) with delta (0, 0)
Screenshot: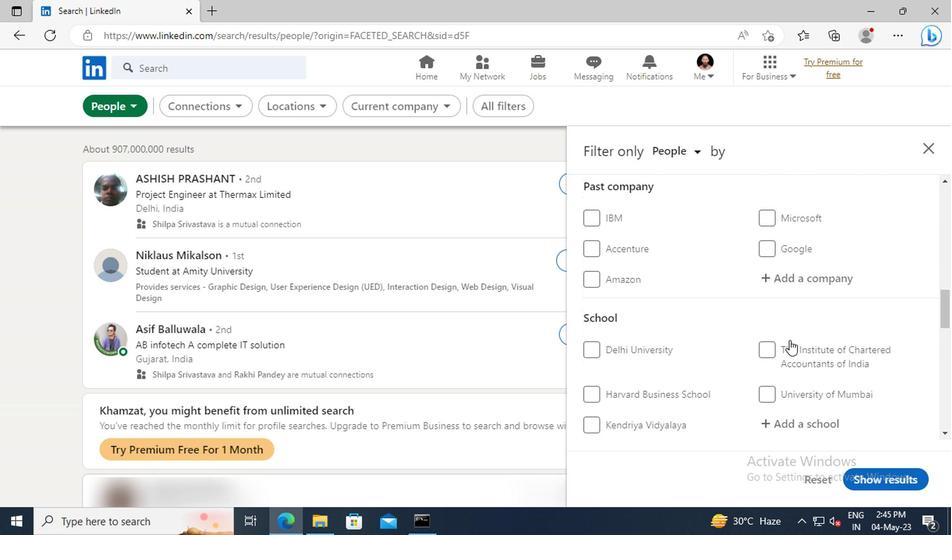 
Action: Mouse scrolled (786, 341) with delta (0, 0)
Screenshot: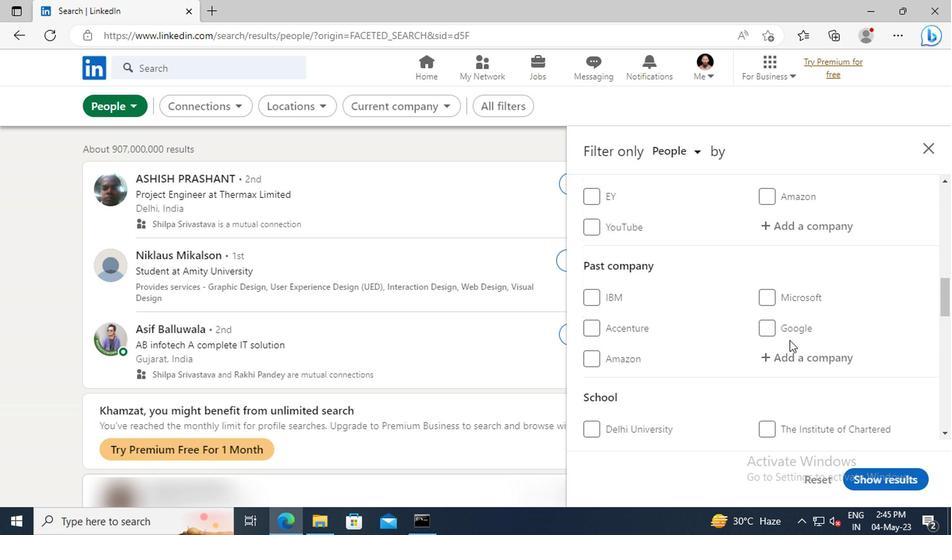 
Action: Mouse scrolled (786, 341) with delta (0, 0)
Screenshot: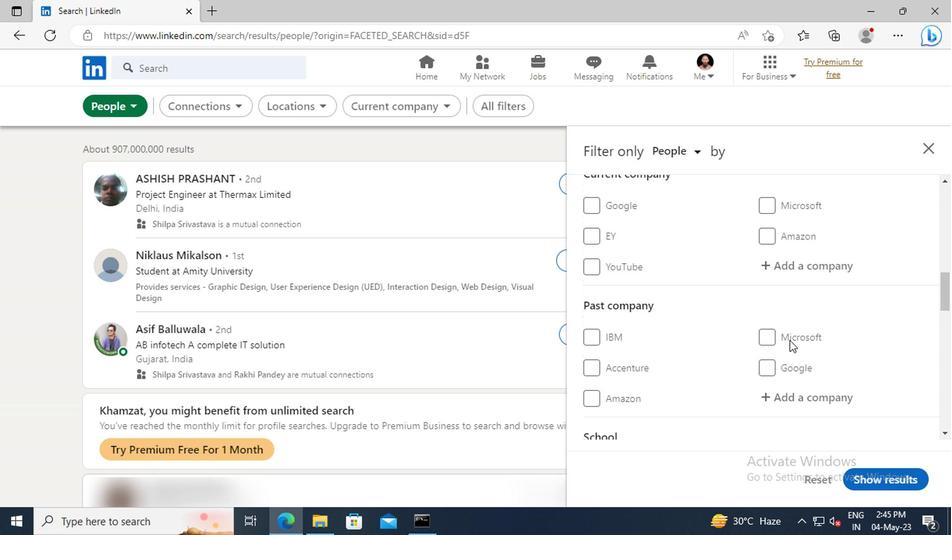 
Action: Mouse moved to (783, 309)
Screenshot: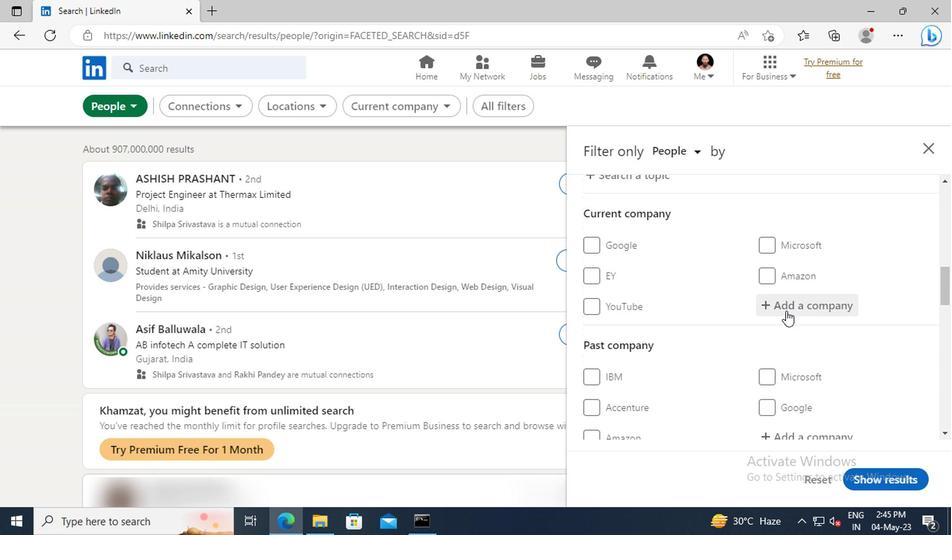 
Action: Mouse pressed left at (783, 309)
Screenshot: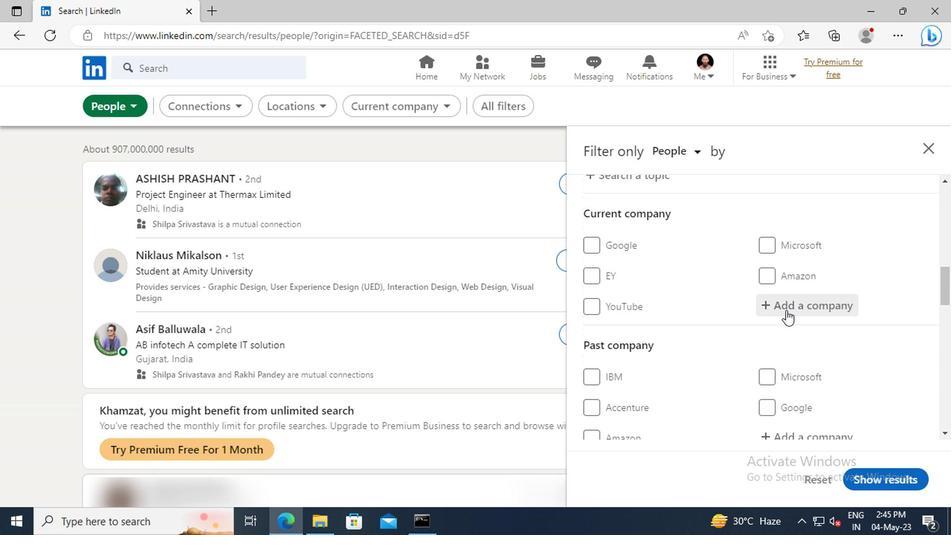 
Action: Key pressed <Key.shift>
Screenshot: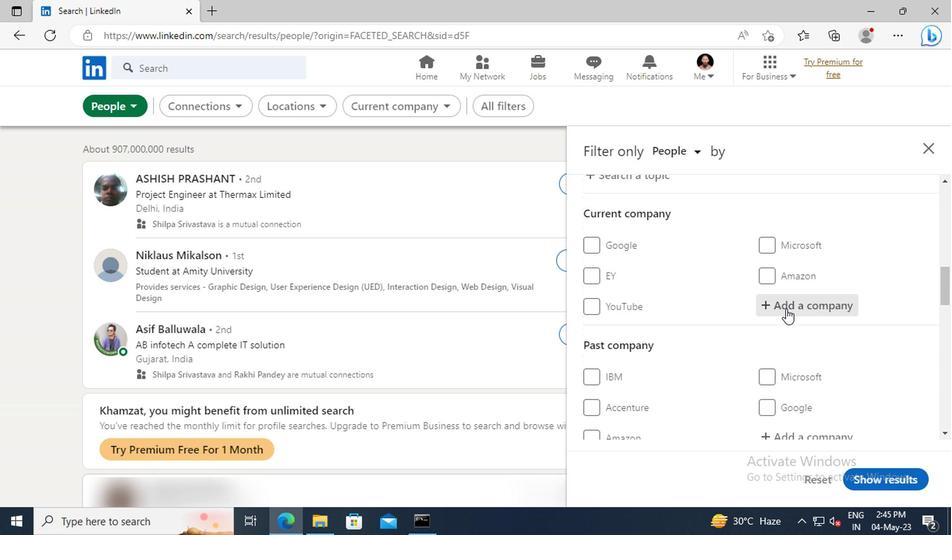 
Action: Mouse moved to (774, 311)
Screenshot: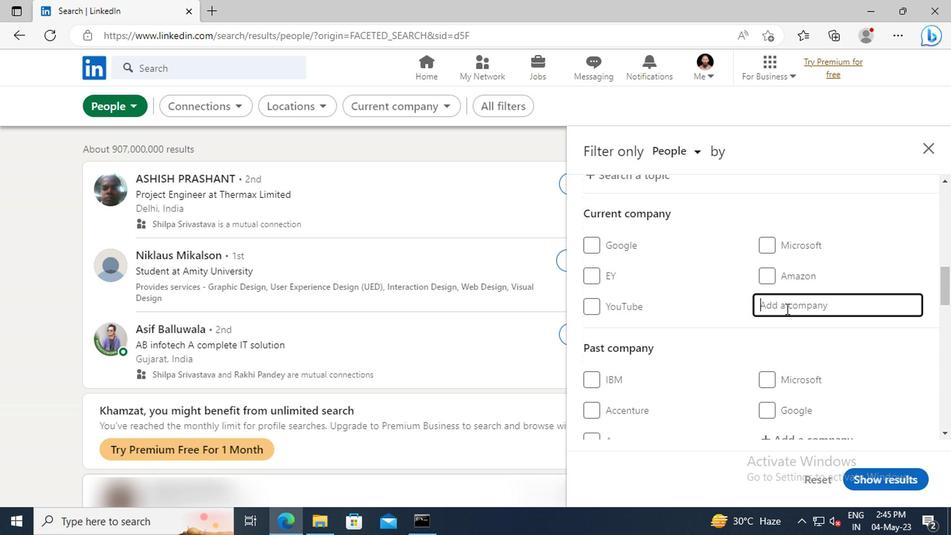 
Action: Key pressed <Key.shift><Key.shift>AB<Key.space><Key.shift>IN<Key.shift>BEV<Key.space><Key.shift>IND
Screenshot: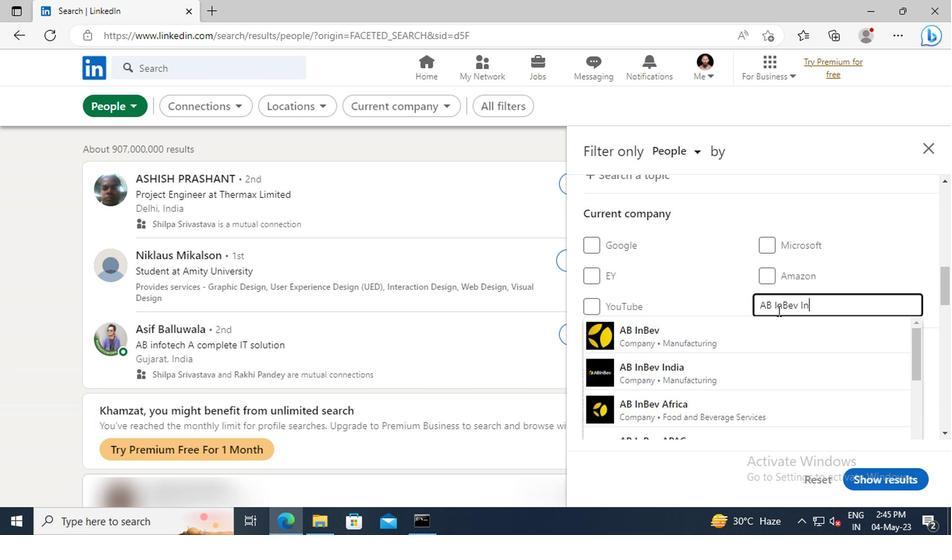 
Action: Mouse moved to (776, 325)
Screenshot: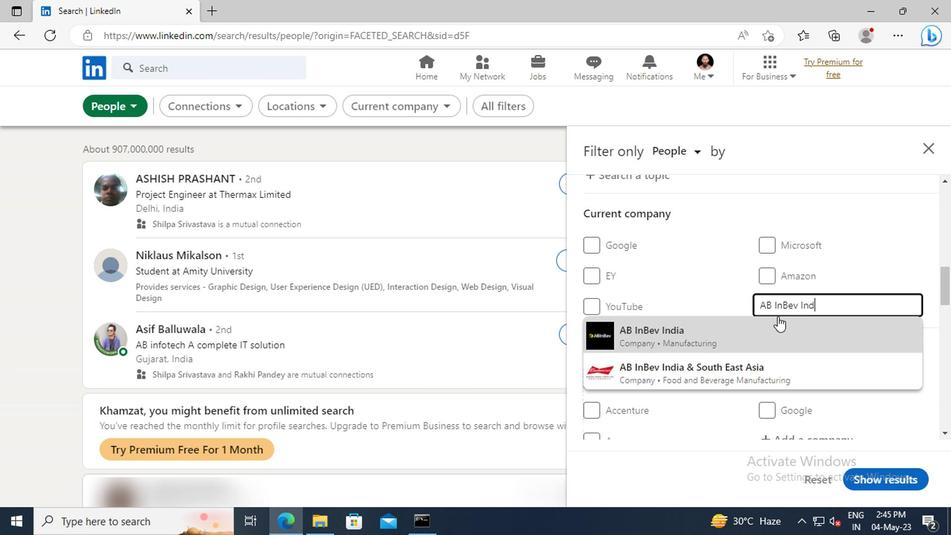 
Action: Mouse pressed left at (776, 325)
Screenshot: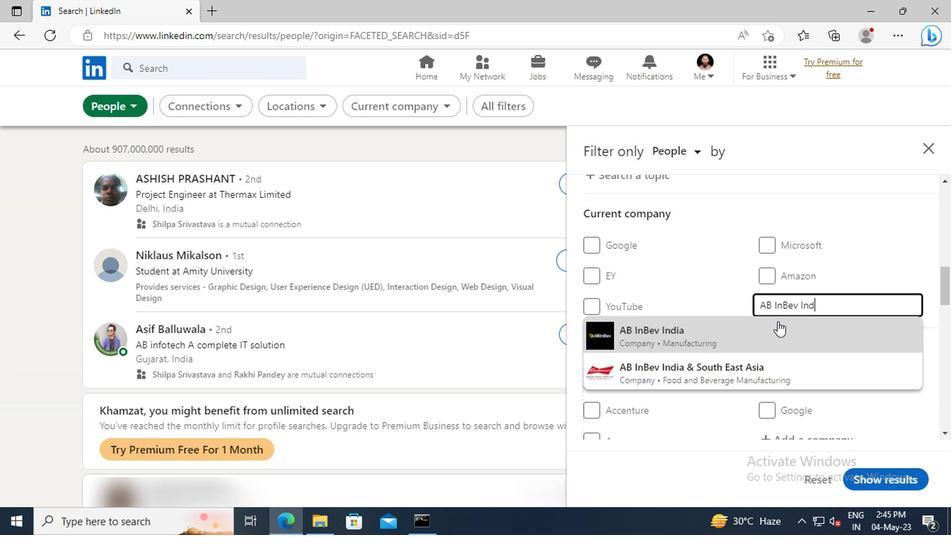 
Action: Mouse scrolled (776, 324) with delta (0, 0)
Screenshot: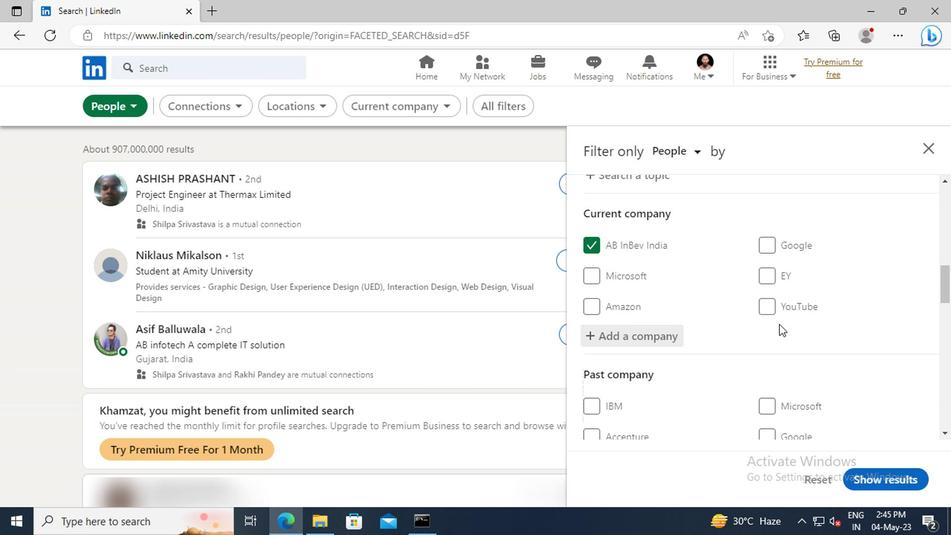 
Action: Mouse moved to (776, 323)
Screenshot: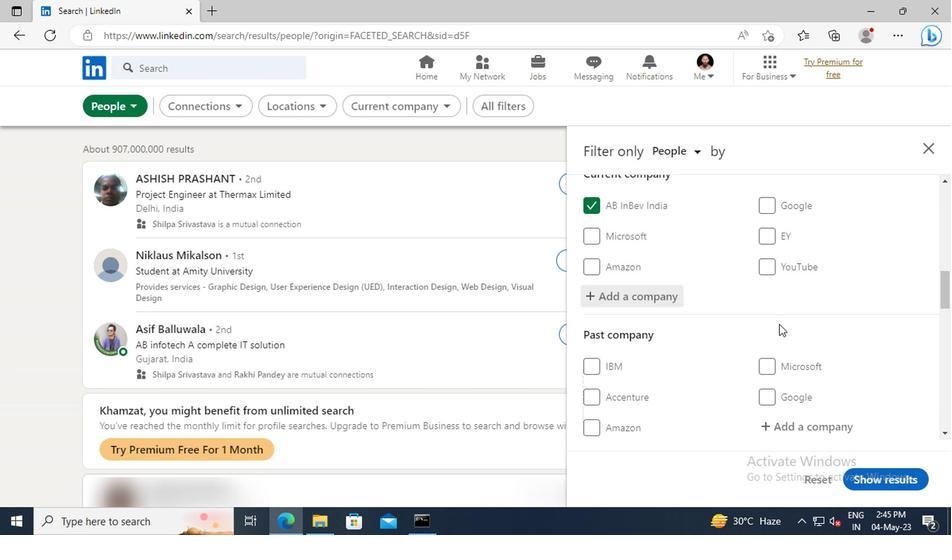 
Action: Mouse scrolled (776, 323) with delta (0, 0)
Screenshot: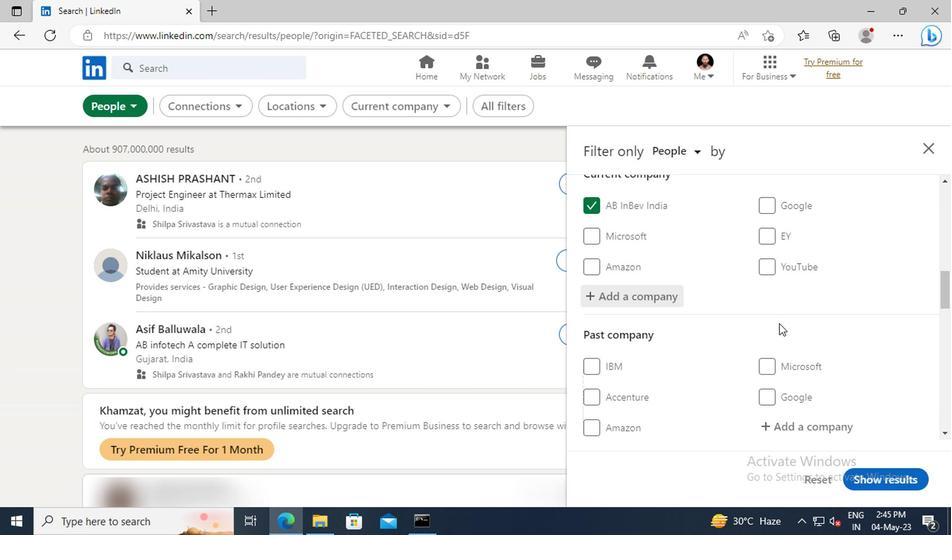 
Action: Mouse moved to (777, 323)
Screenshot: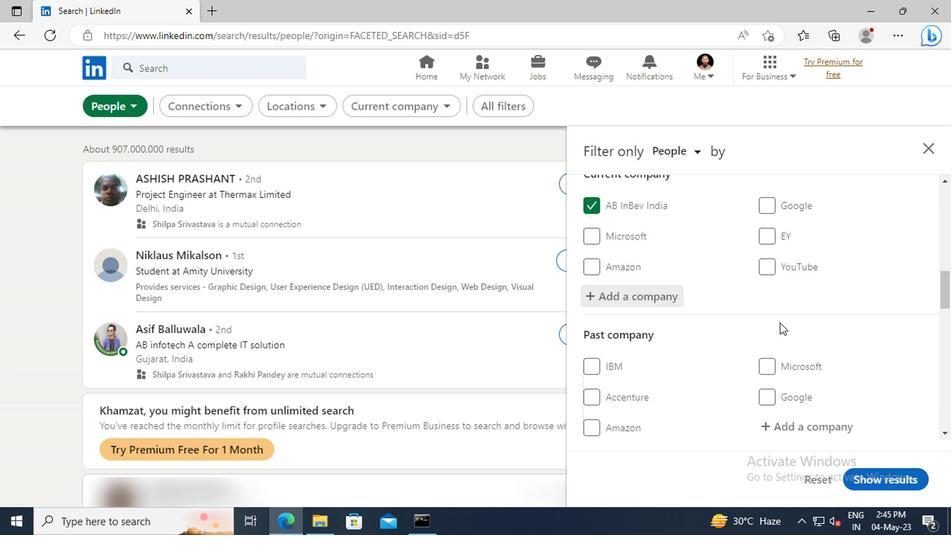 
Action: Mouse scrolled (777, 323) with delta (0, 0)
Screenshot: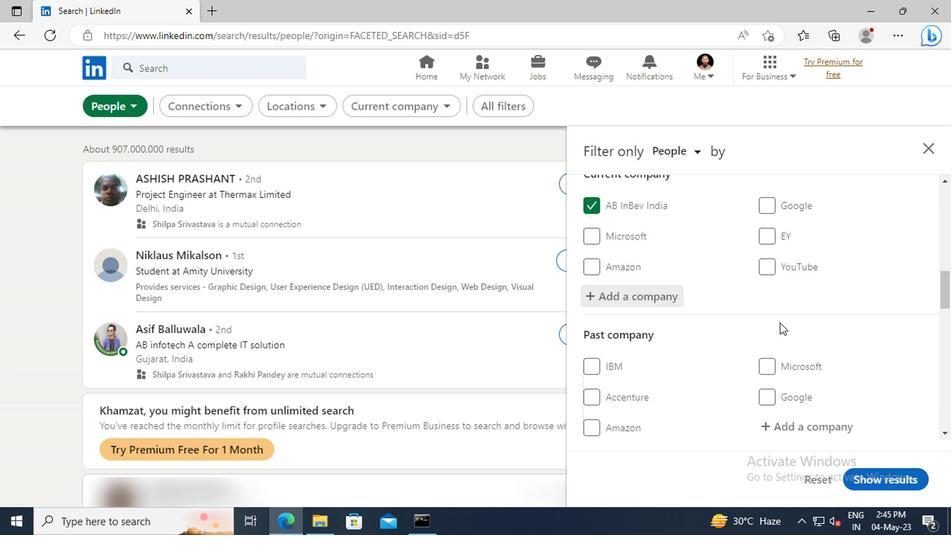 
Action: Mouse moved to (777, 310)
Screenshot: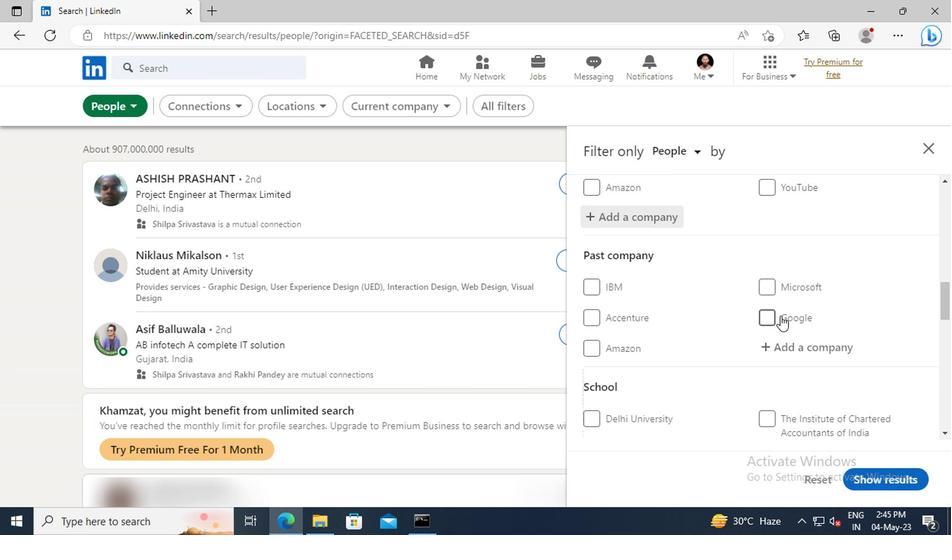 
Action: Mouse scrolled (777, 309) with delta (0, 0)
Screenshot: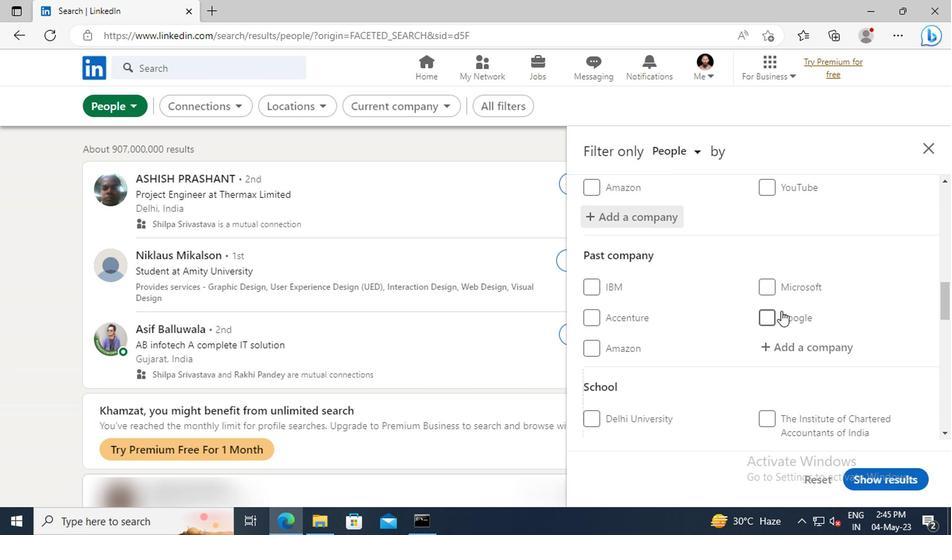 
Action: Mouse scrolled (777, 309) with delta (0, 0)
Screenshot: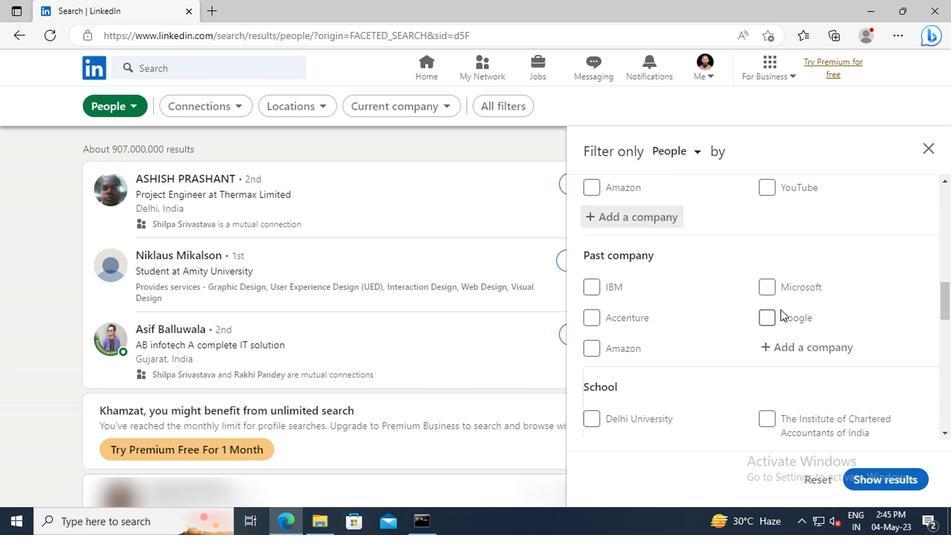 
Action: Mouse moved to (777, 309)
Screenshot: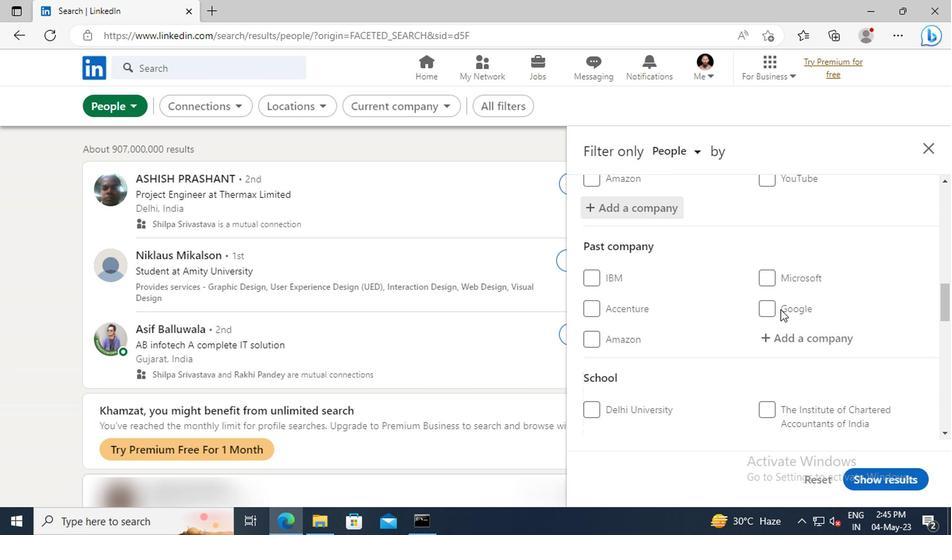 
Action: Mouse scrolled (777, 308) with delta (0, 0)
Screenshot: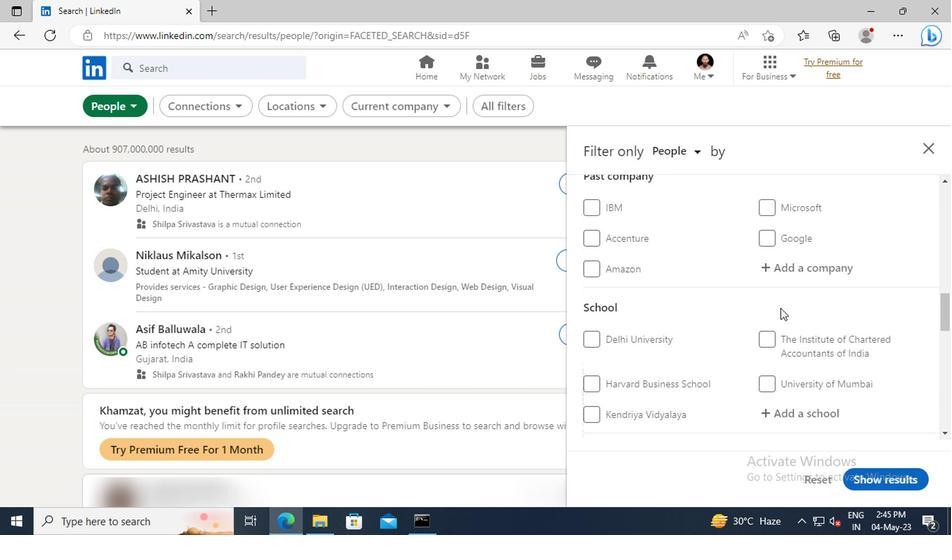 
Action: Mouse scrolled (777, 308) with delta (0, 0)
Screenshot: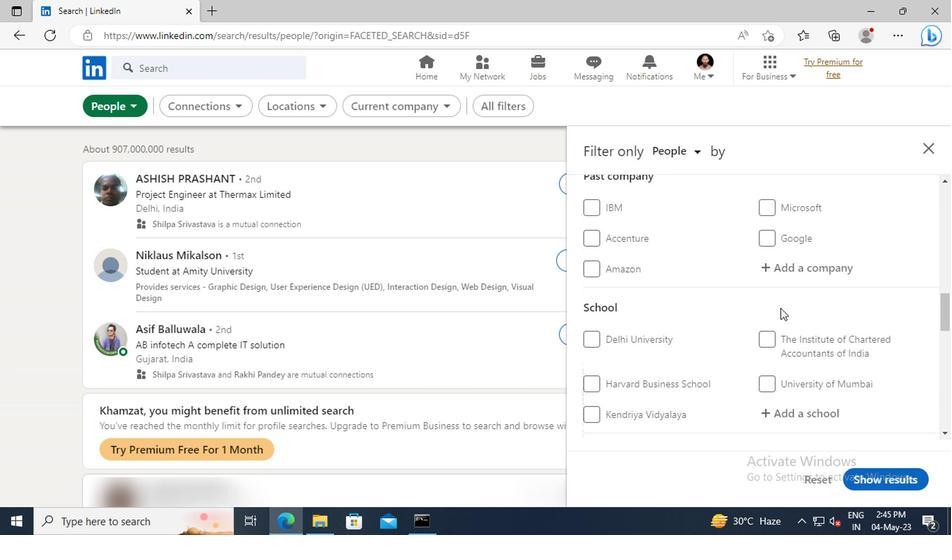 
Action: Mouse moved to (778, 330)
Screenshot: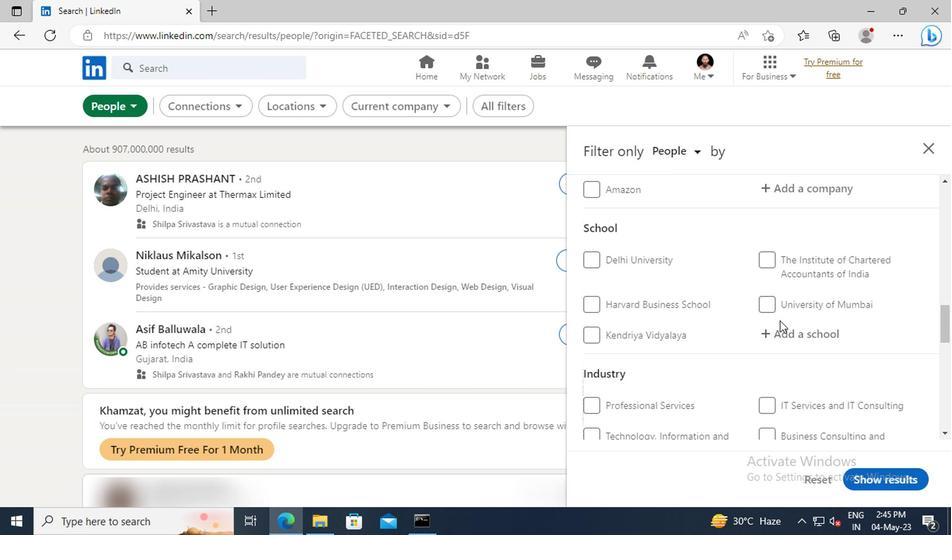 
Action: Mouse pressed left at (778, 330)
Screenshot: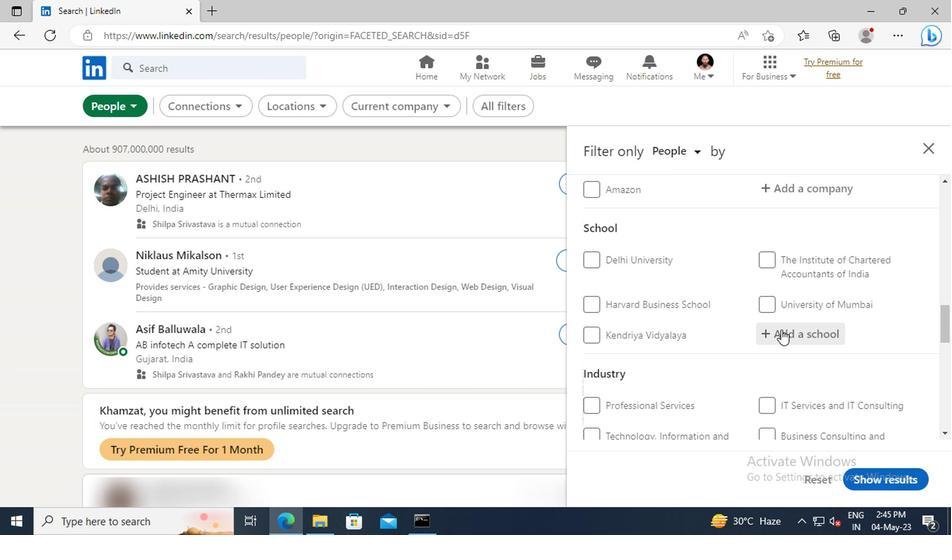 
Action: Key pressed <Key.shift>UNIVERSITY<Key.space>OF<Key.space><Key.shift>JAMMU,<Key.space><Key.shift>JAMMU<Key.space><Key.shift>TAW
Screenshot: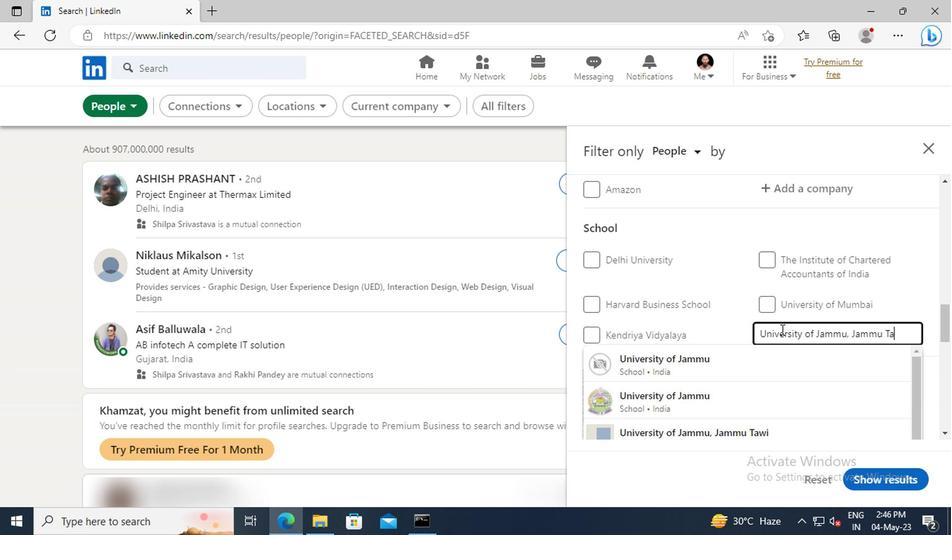 
Action: Mouse moved to (778, 362)
Screenshot: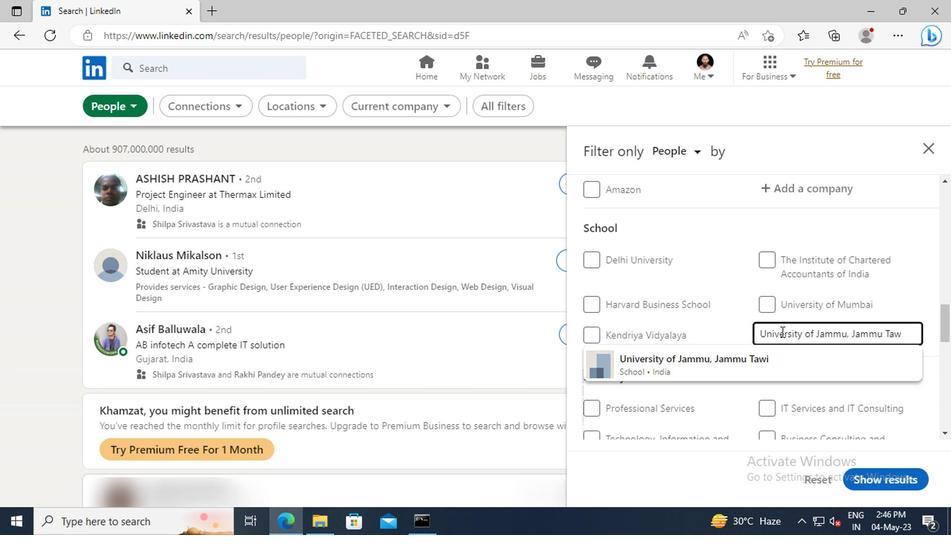 
Action: Mouse pressed left at (778, 362)
Screenshot: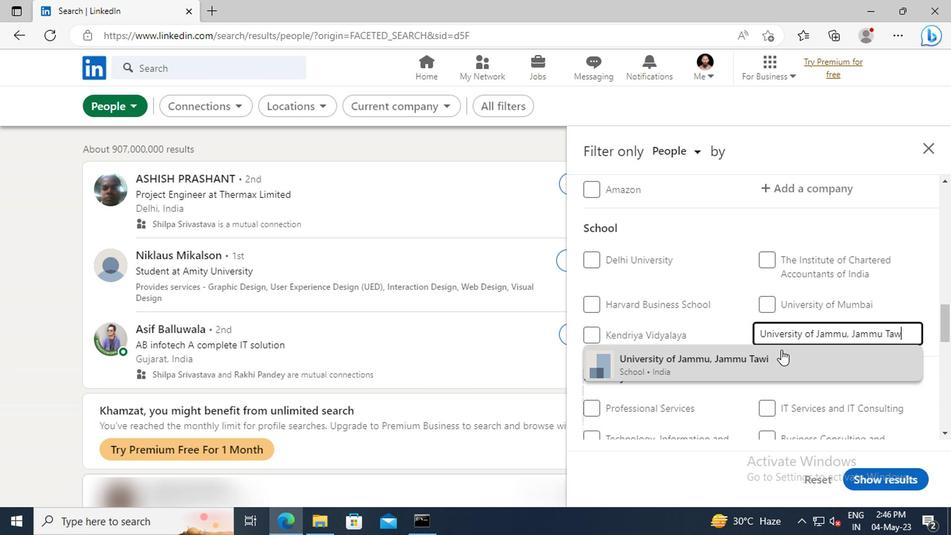
Action: Mouse scrolled (778, 361) with delta (0, 0)
Screenshot: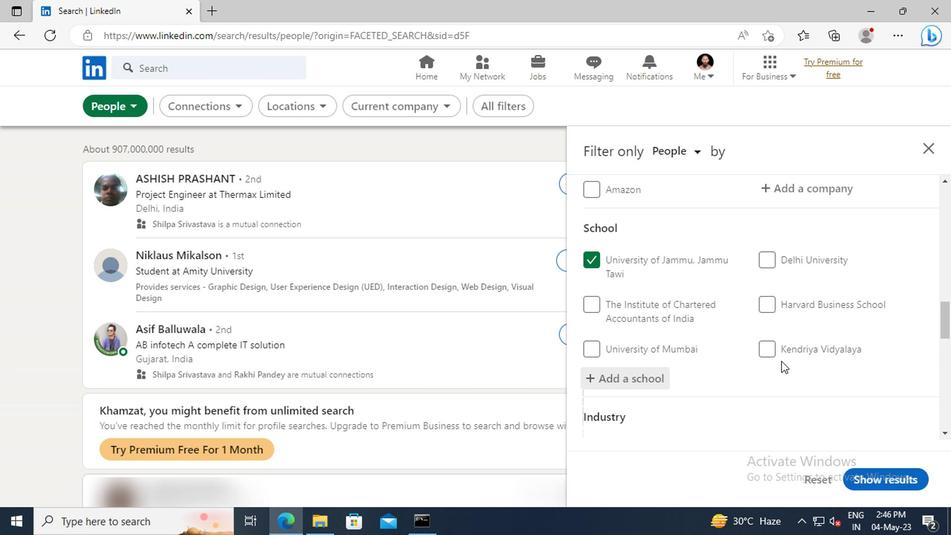 
Action: Mouse scrolled (778, 361) with delta (0, 0)
Screenshot: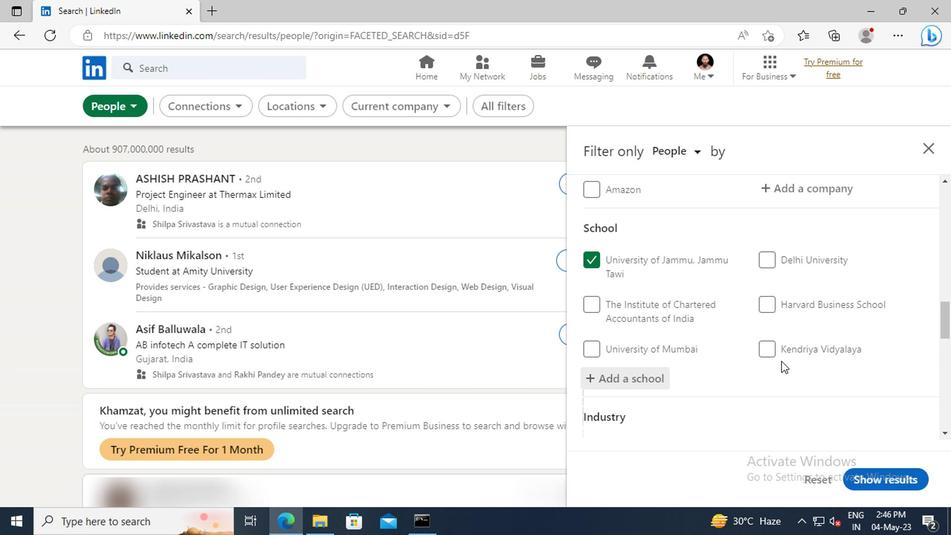 
Action: Mouse moved to (777, 359)
Screenshot: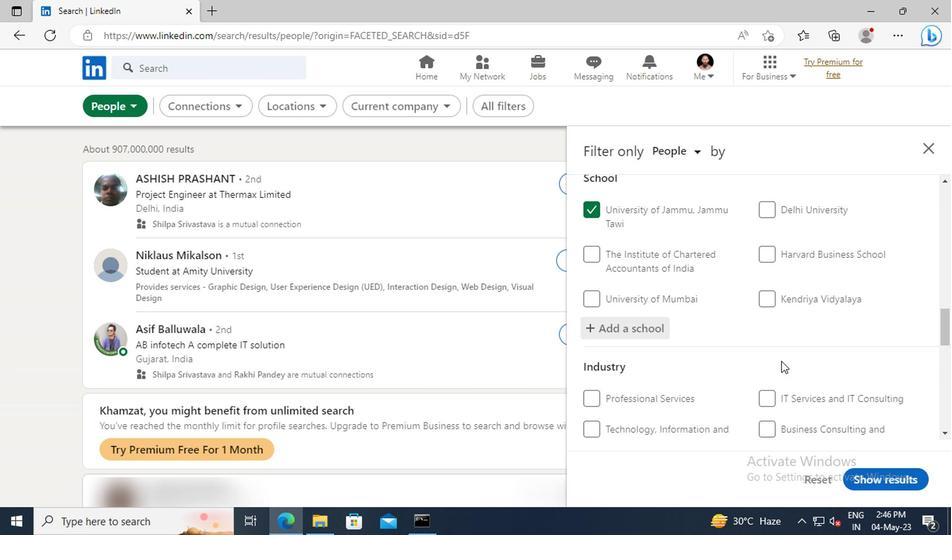 
Action: Mouse scrolled (777, 358) with delta (0, 0)
Screenshot: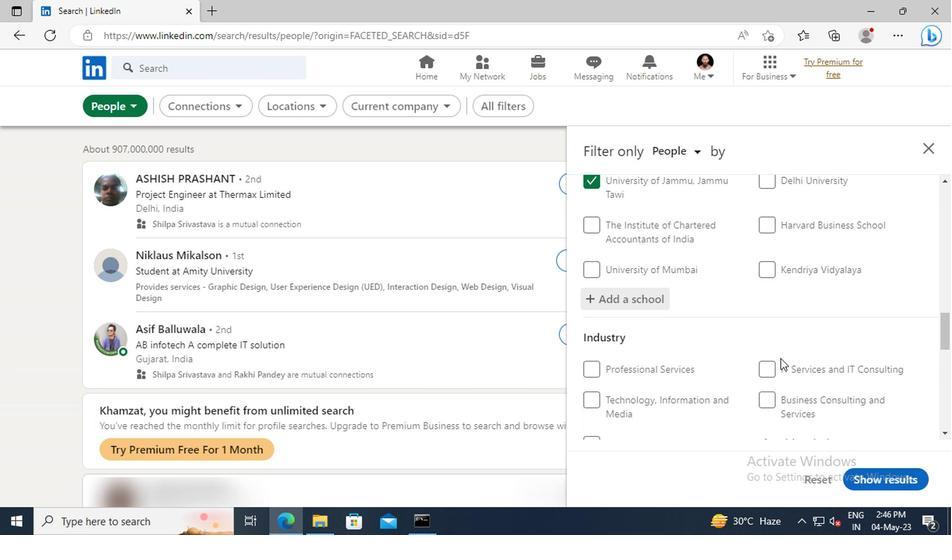 
Action: Mouse scrolled (777, 358) with delta (0, 0)
Screenshot: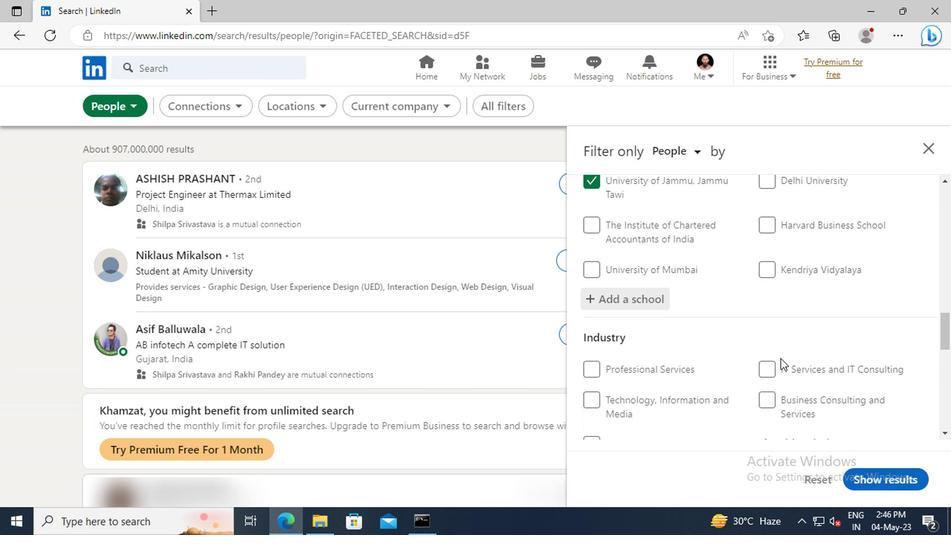 
Action: Mouse moved to (773, 340)
Screenshot: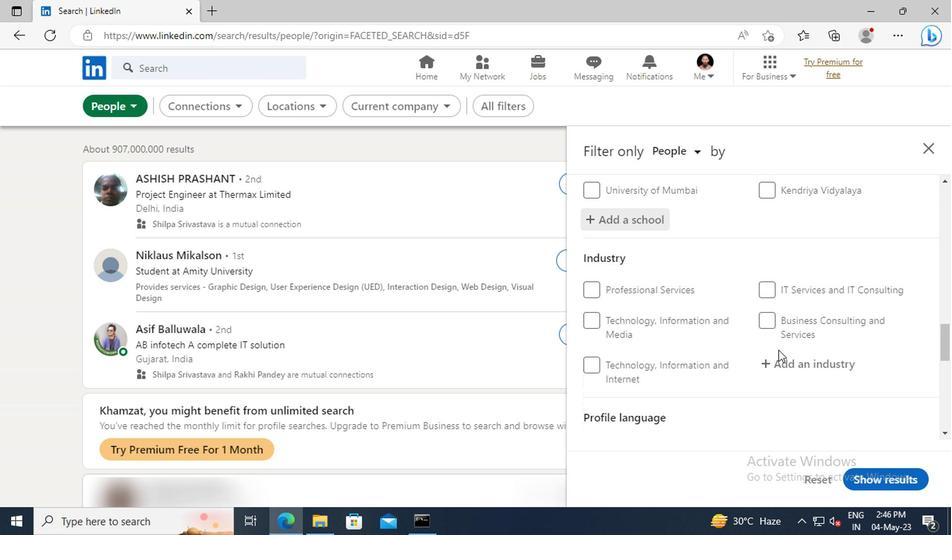 
Action: Mouse scrolled (773, 340) with delta (0, 0)
Screenshot: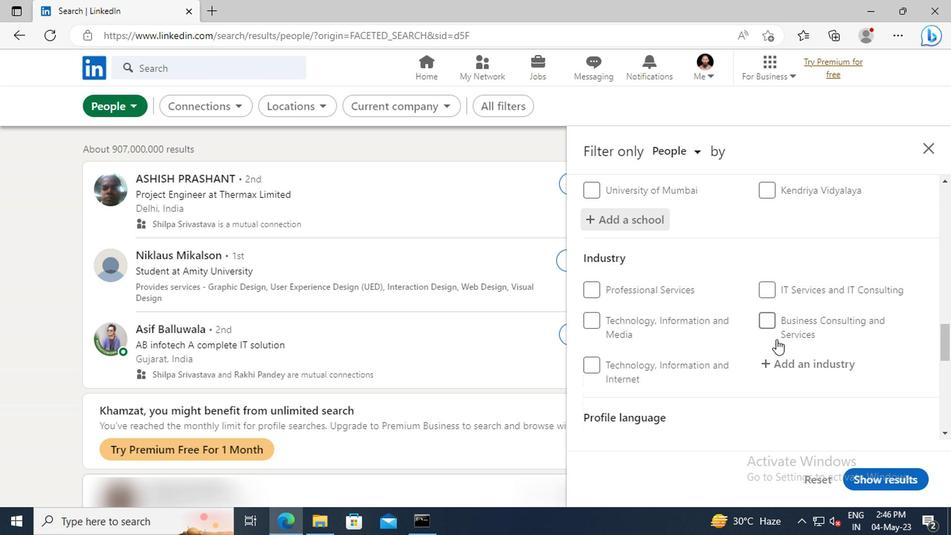 
Action: Mouse moved to (776, 335)
Screenshot: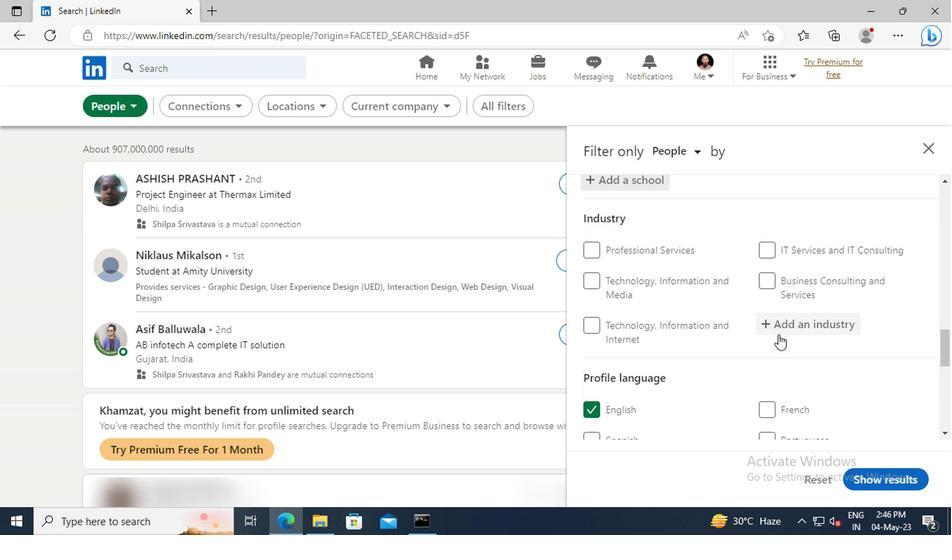 
Action: Mouse pressed left at (776, 335)
Screenshot: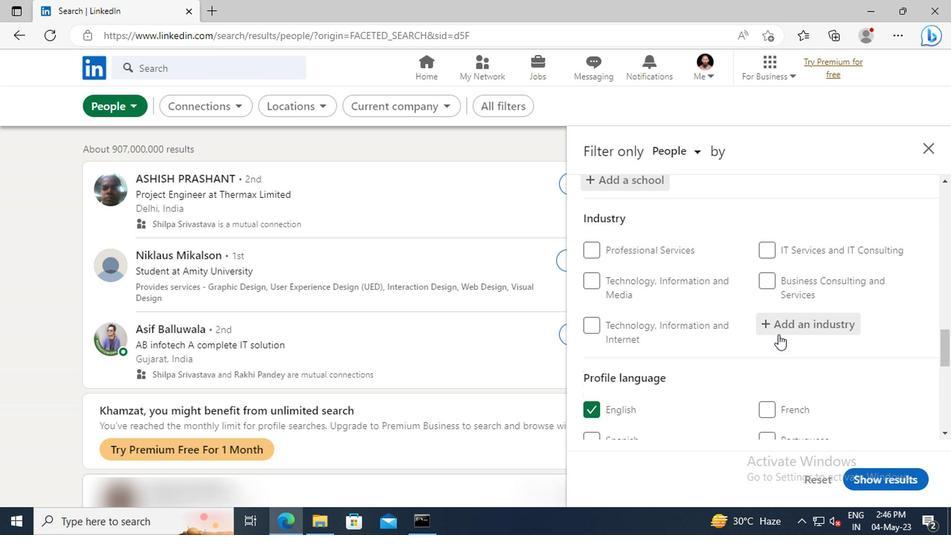 
Action: Mouse moved to (776, 335)
Screenshot: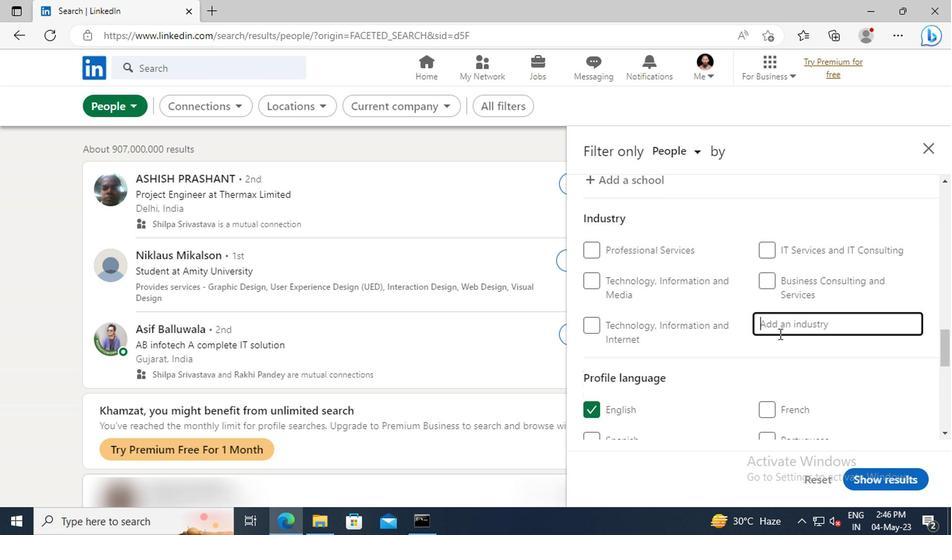 
Action: Key pressed <Key.shift>PERFOR
Screenshot: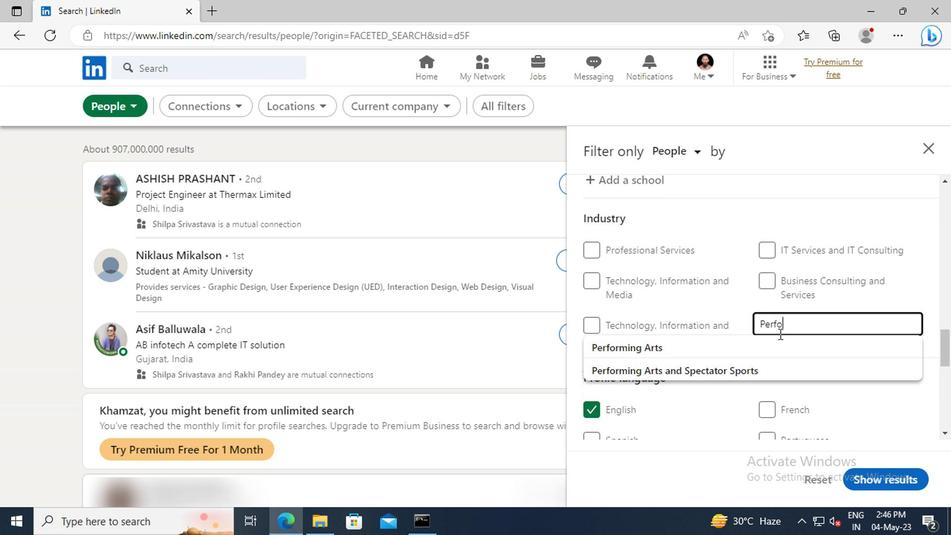 
Action: Mouse moved to (774, 343)
Screenshot: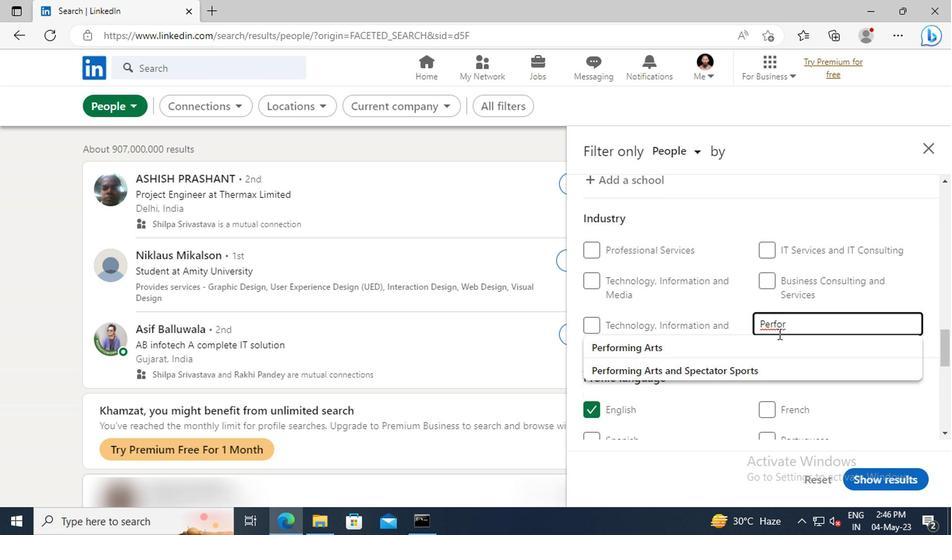 
Action: Mouse pressed left at (774, 343)
Screenshot: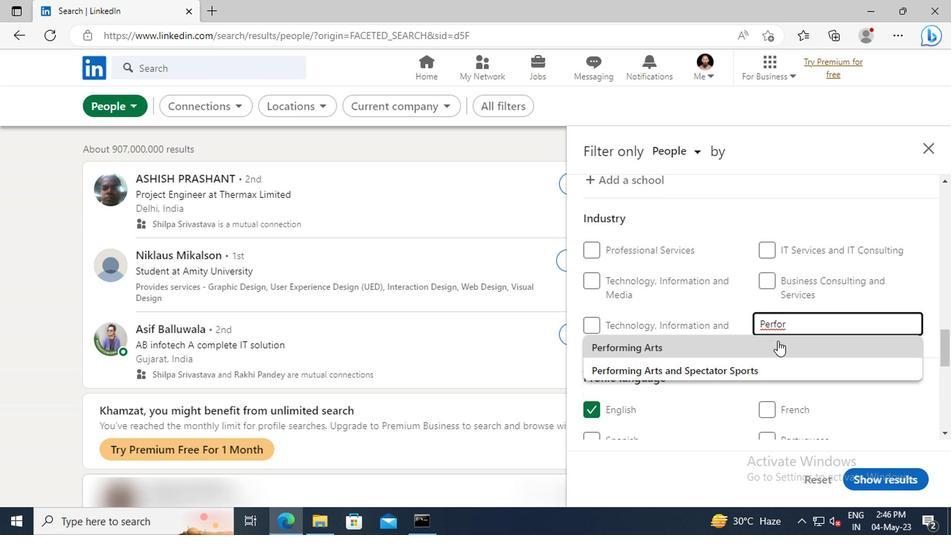 
Action: Mouse scrolled (774, 342) with delta (0, 0)
Screenshot: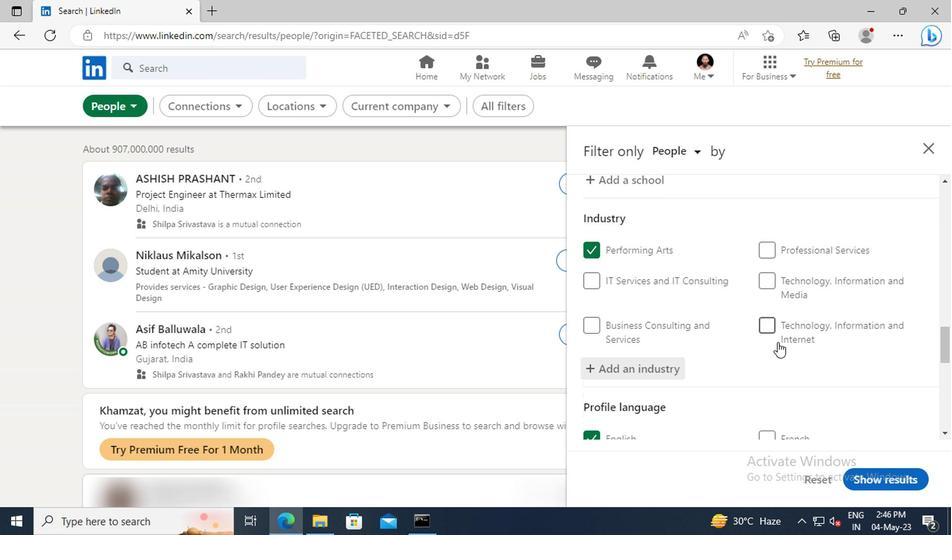 
Action: Mouse scrolled (774, 342) with delta (0, 0)
Screenshot: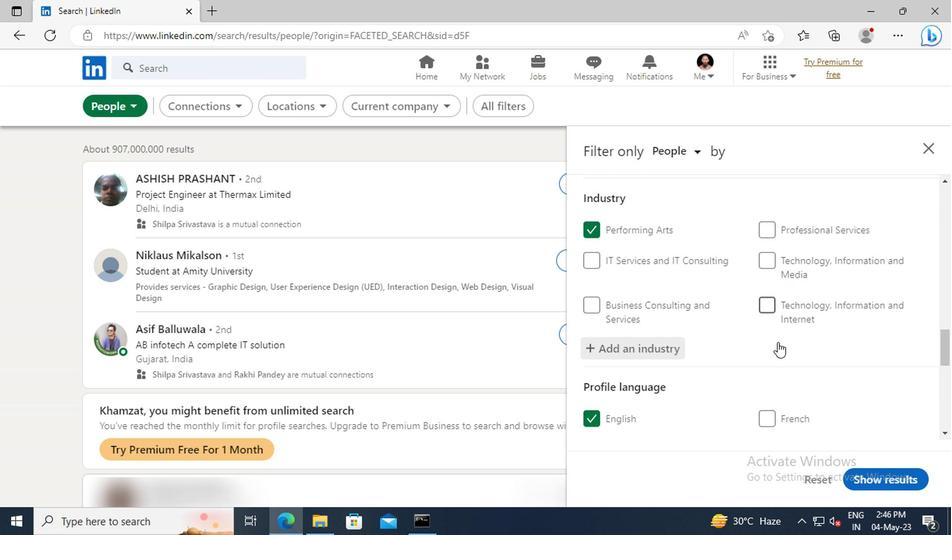 
Action: Mouse scrolled (774, 342) with delta (0, 0)
Screenshot: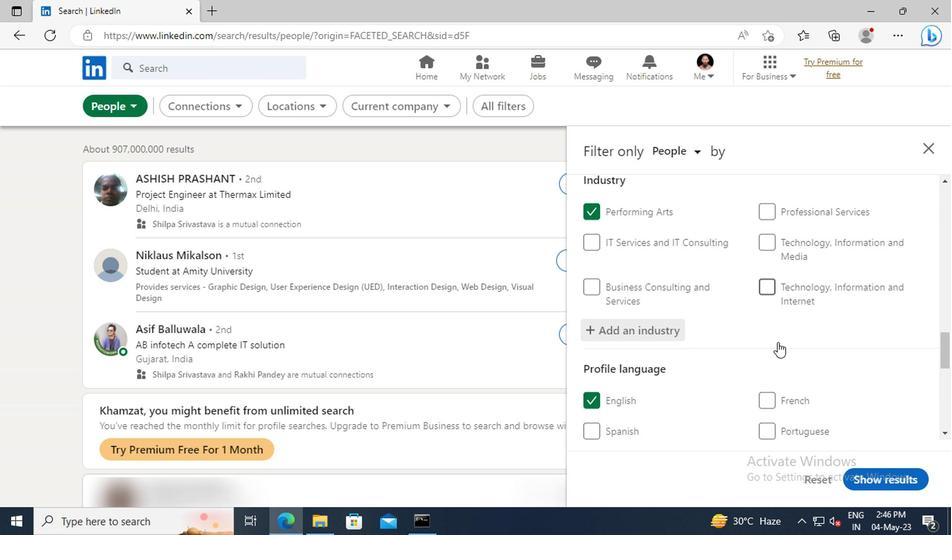 
Action: Mouse moved to (774, 338)
Screenshot: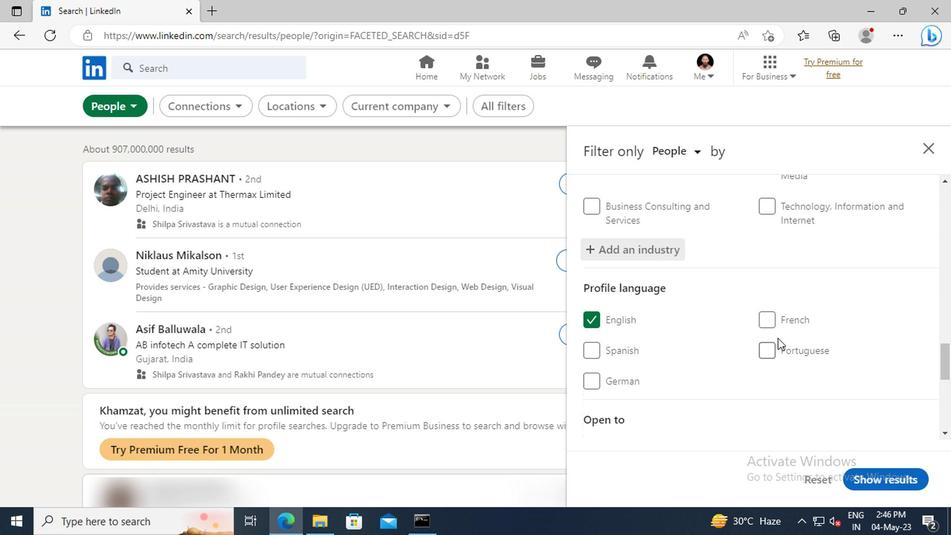 
Action: Mouse scrolled (774, 337) with delta (0, 0)
Screenshot: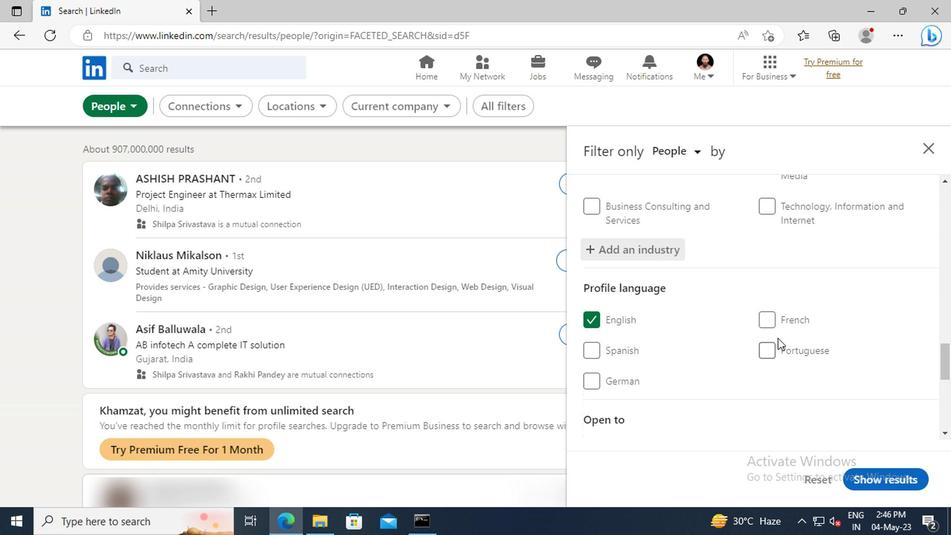
Action: Mouse moved to (773, 335)
Screenshot: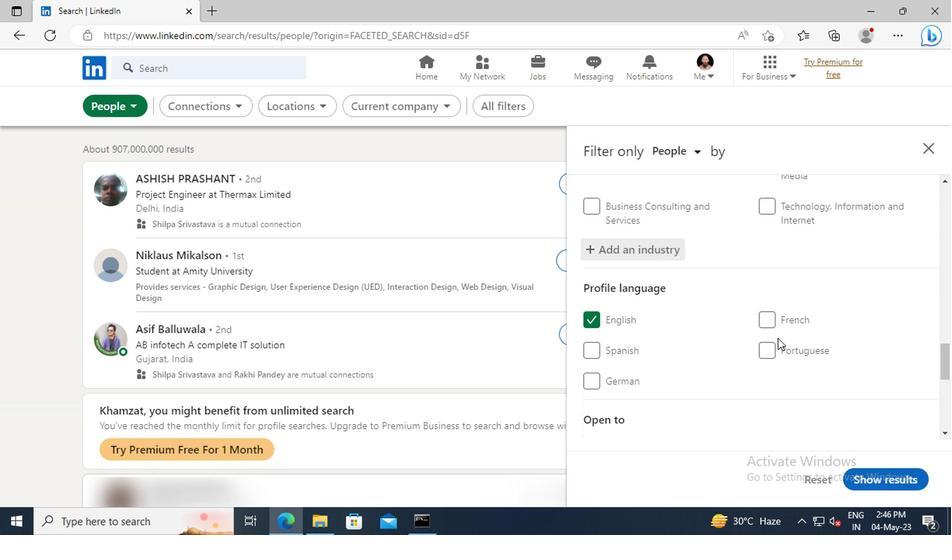 
Action: Mouse scrolled (773, 335) with delta (0, 0)
Screenshot: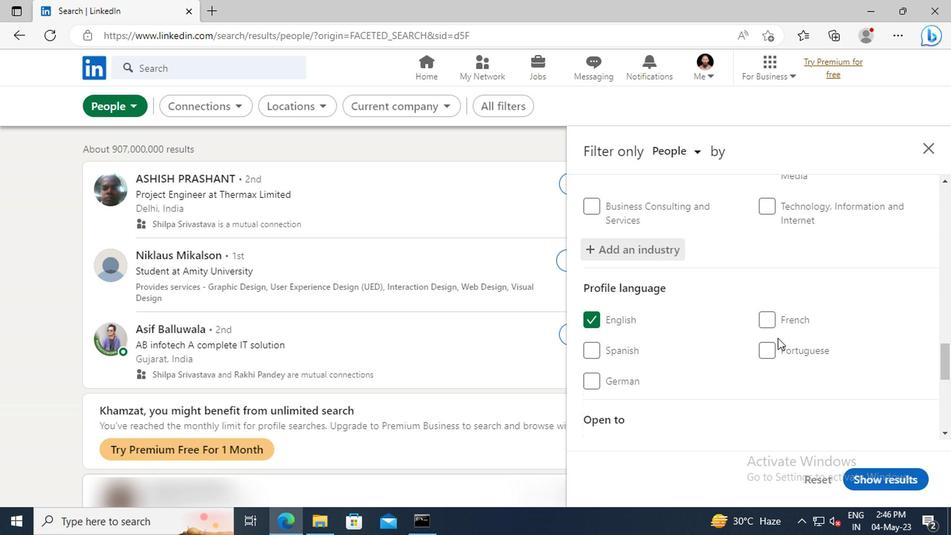 
Action: Mouse moved to (772, 334)
Screenshot: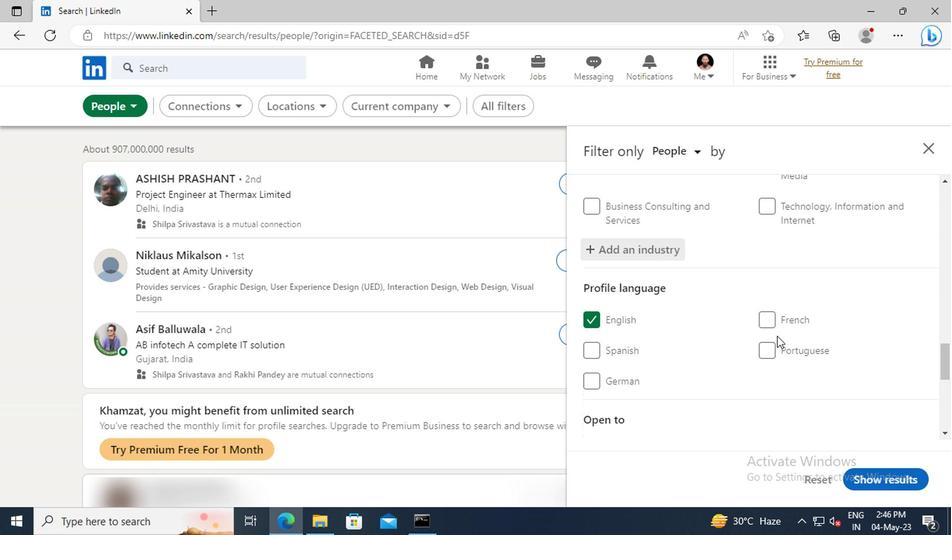 
Action: Mouse scrolled (772, 333) with delta (0, 0)
Screenshot: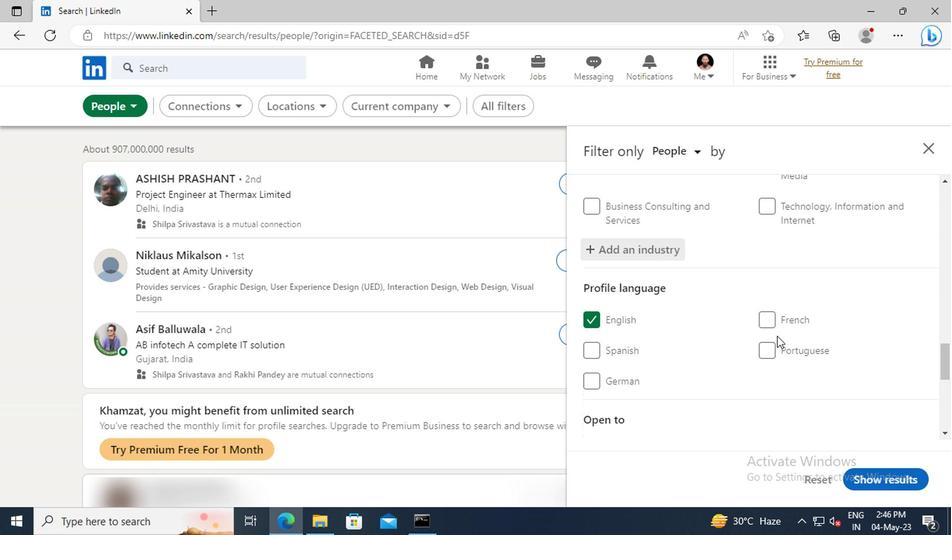 
Action: Mouse moved to (762, 304)
Screenshot: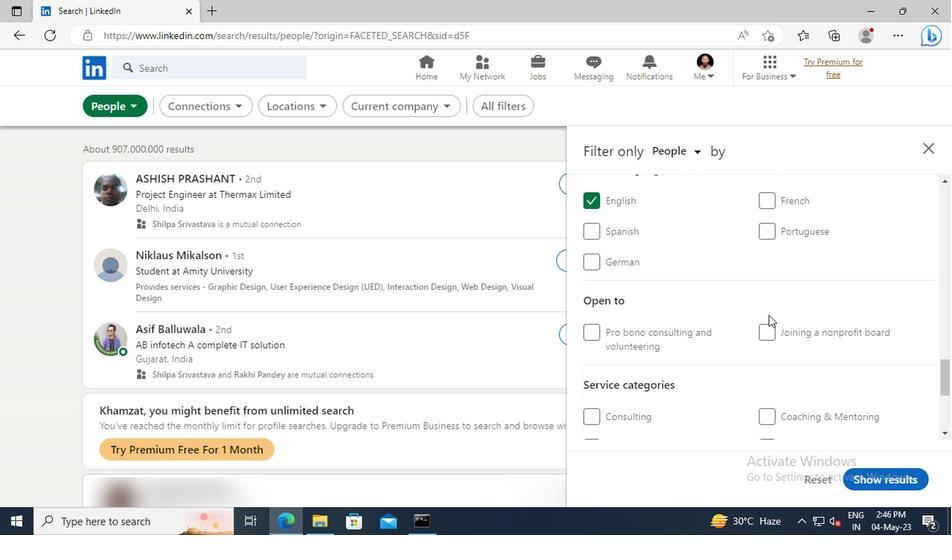
Action: Mouse scrolled (762, 304) with delta (0, 0)
Screenshot: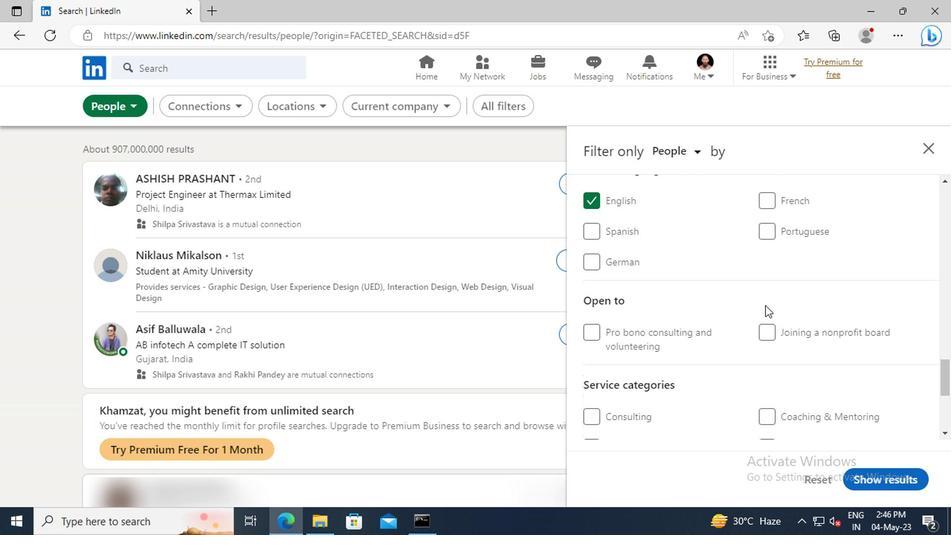 
Action: Mouse scrolled (762, 304) with delta (0, 0)
Screenshot: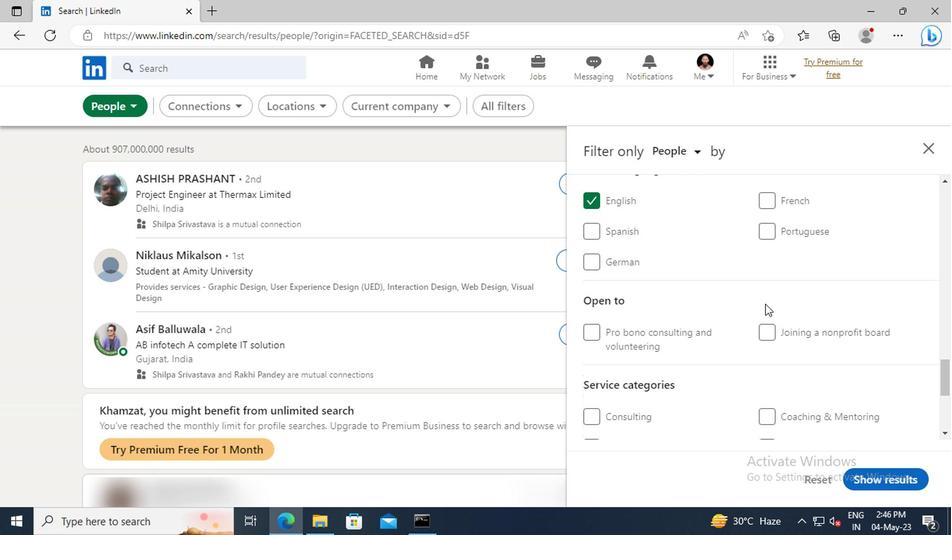 
Action: Mouse scrolled (762, 304) with delta (0, 0)
Screenshot: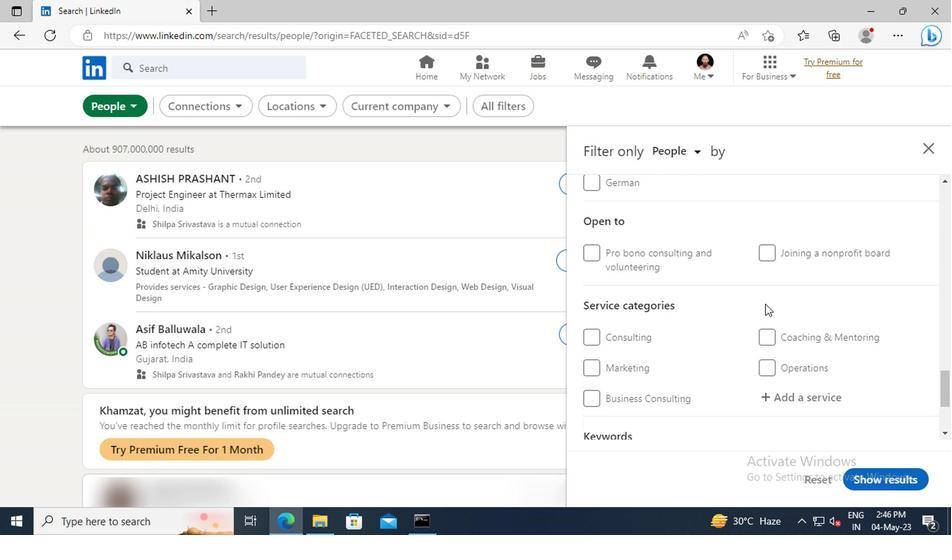 
Action: Mouse scrolled (762, 304) with delta (0, 0)
Screenshot: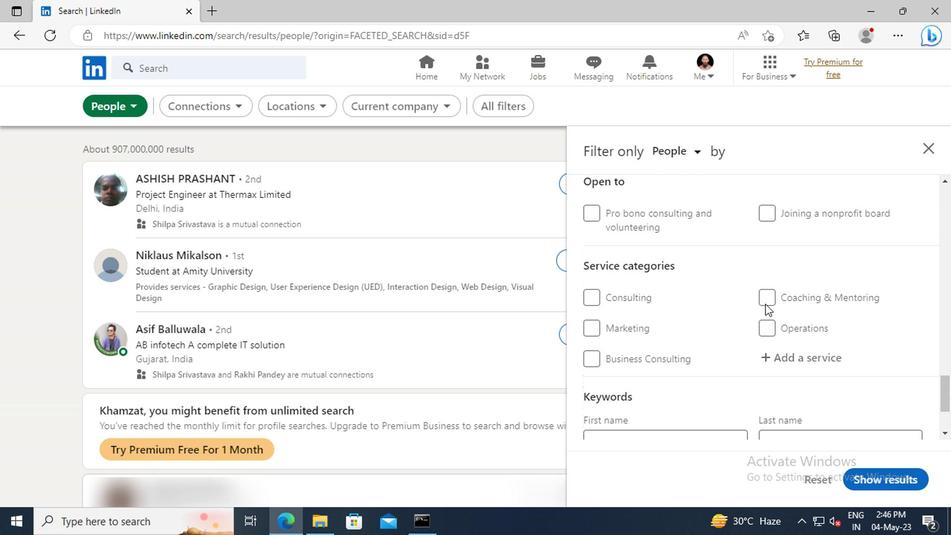 
Action: Mouse moved to (769, 312)
Screenshot: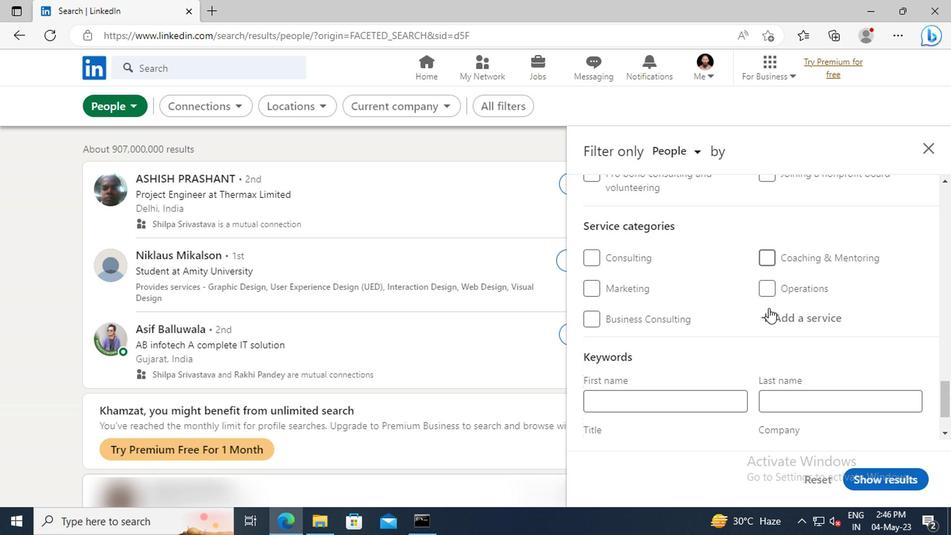 
Action: Mouse pressed left at (769, 312)
Screenshot: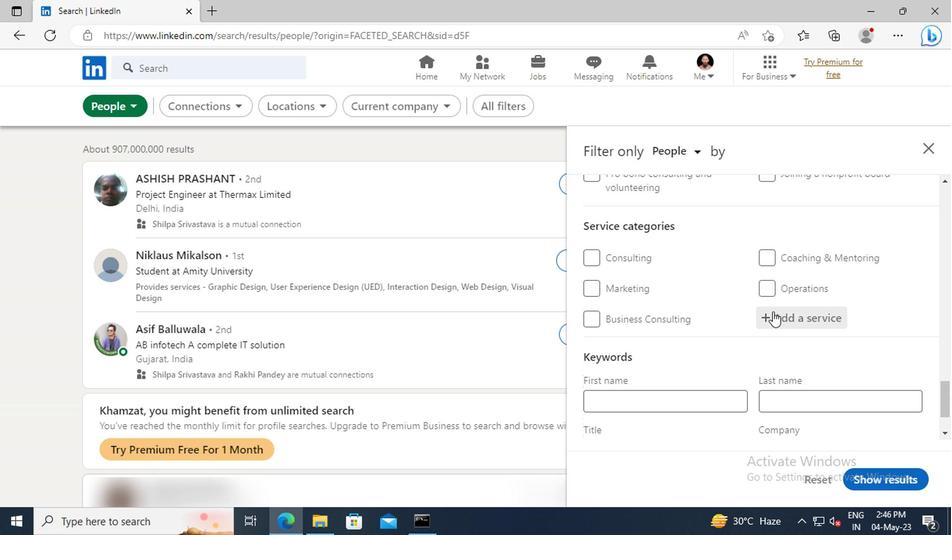 
Action: Key pressed <Key.shift>BUSINESS<Key.space><Key.shift>LA
Screenshot: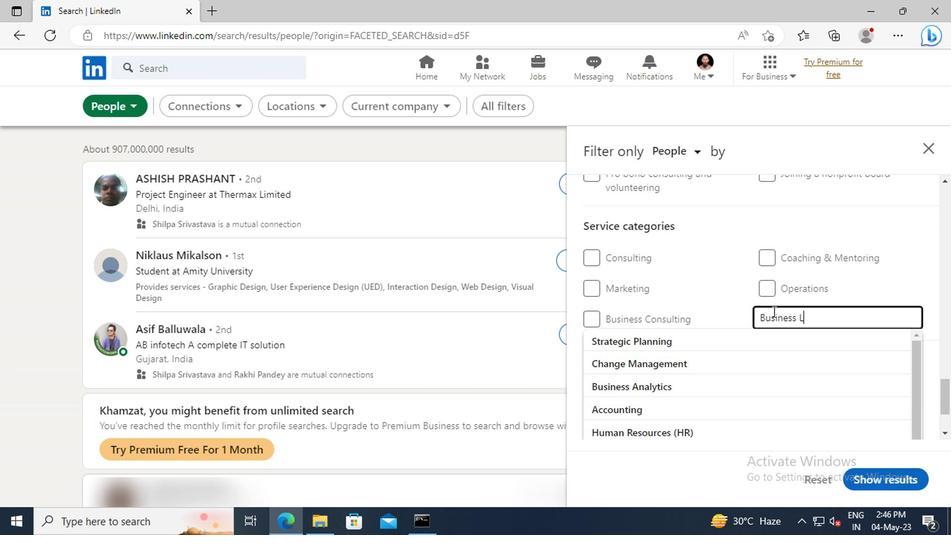 
Action: Mouse moved to (771, 339)
Screenshot: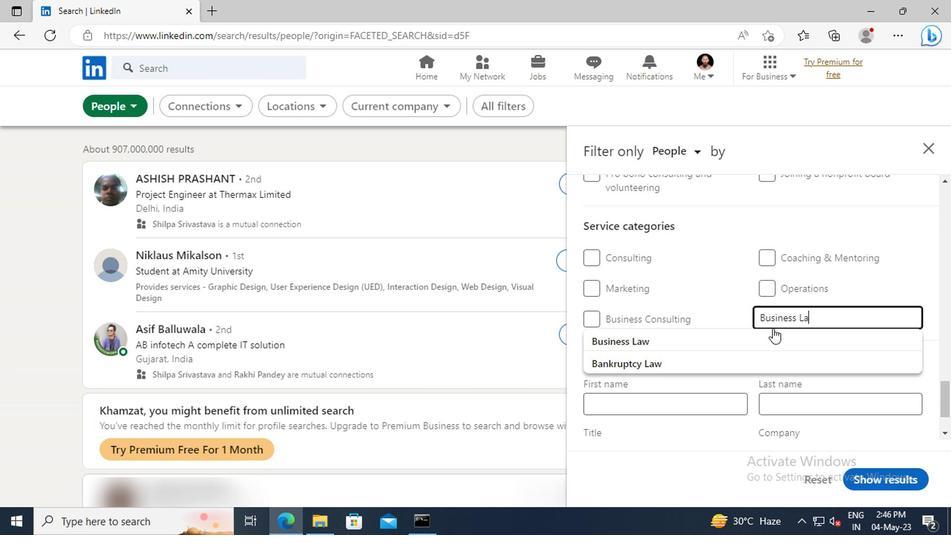 
Action: Mouse pressed left at (771, 339)
Screenshot: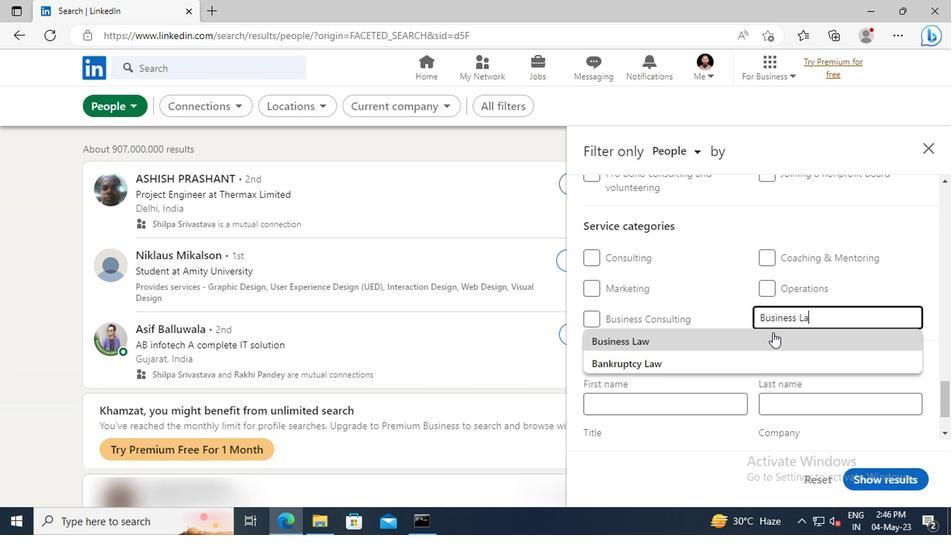 
Action: Mouse scrolled (771, 338) with delta (0, 0)
Screenshot: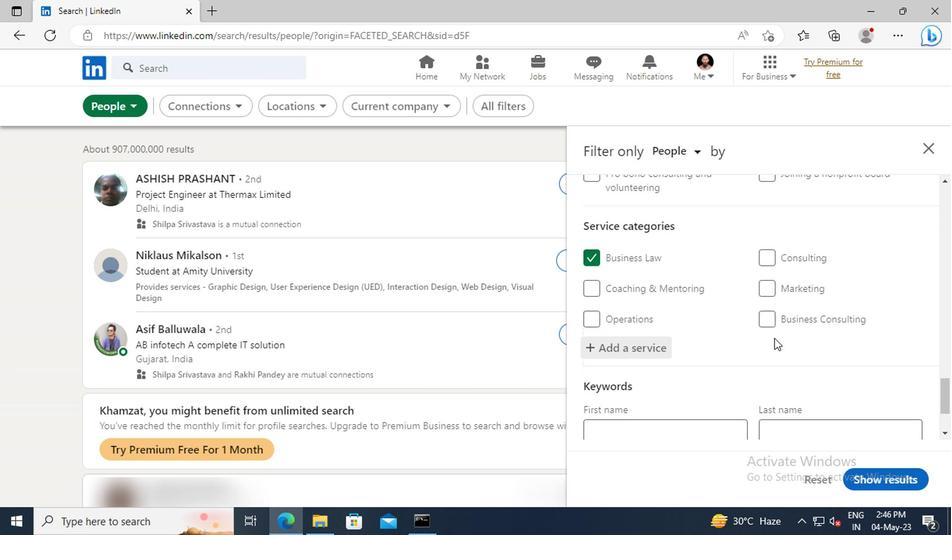 
Action: Mouse scrolled (771, 338) with delta (0, 0)
Screenshot: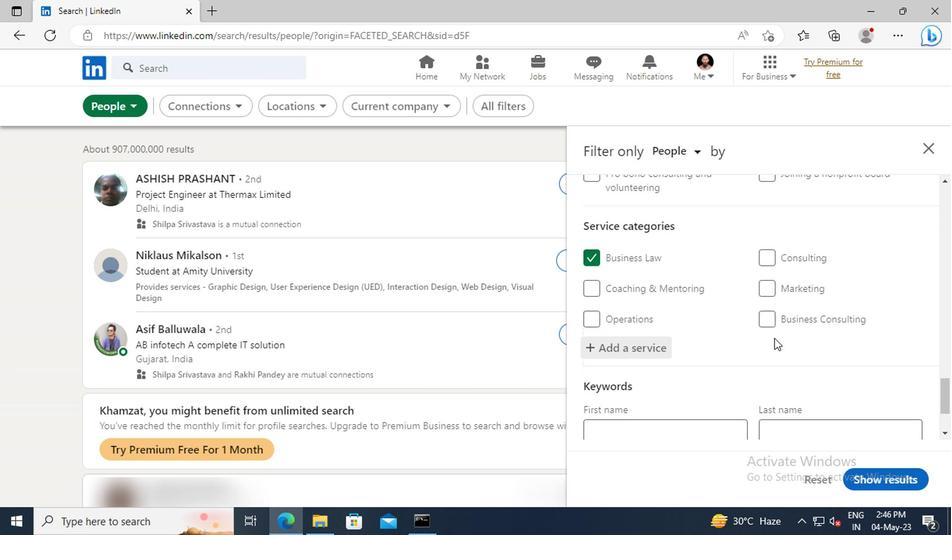 
Action: Mouse scrolled (771, 338) with delta (0, 0)
Screenshot: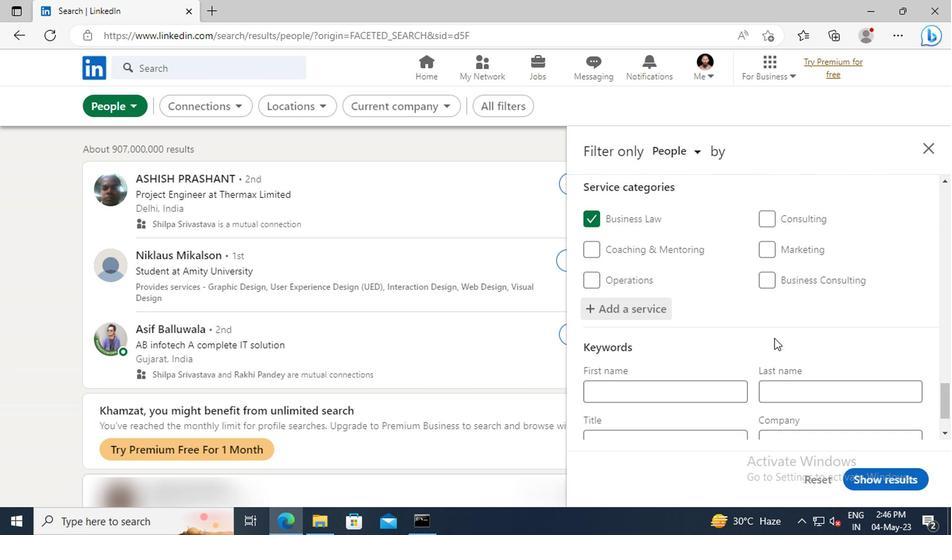 
Action: Mouse scrolled (771, 338) with delta (0, 0)
Screenshot: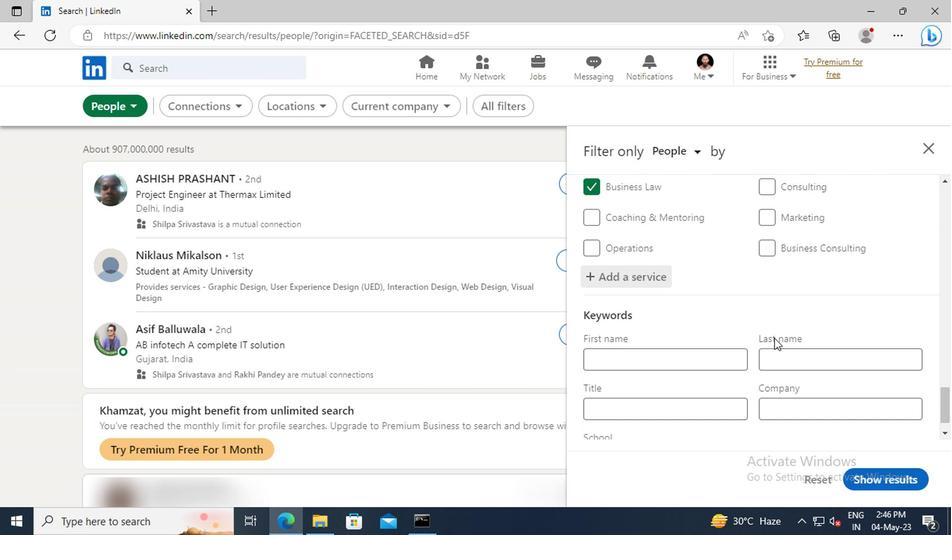
Action: Mouse moved to (677, 369)
Screenshot: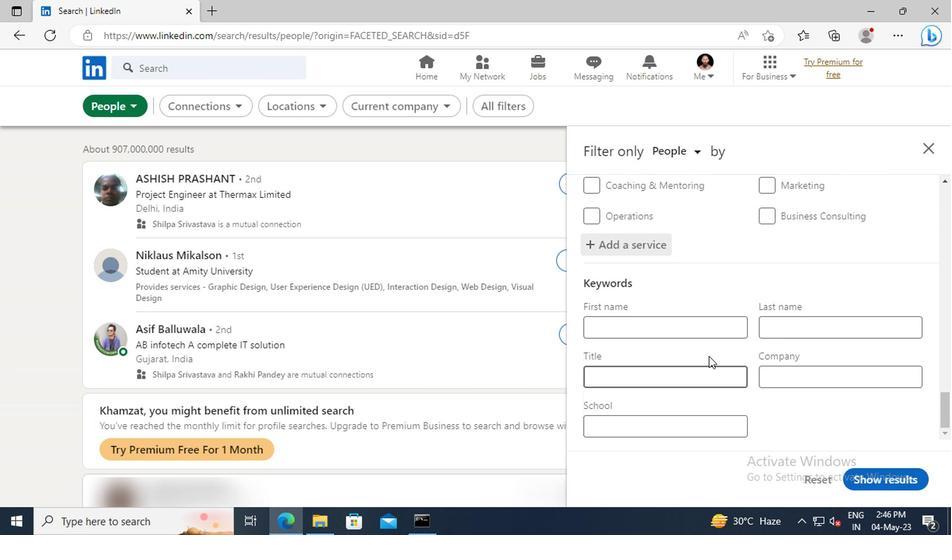 
Action: Mouse pressed left at (677, 369)
Screenshot: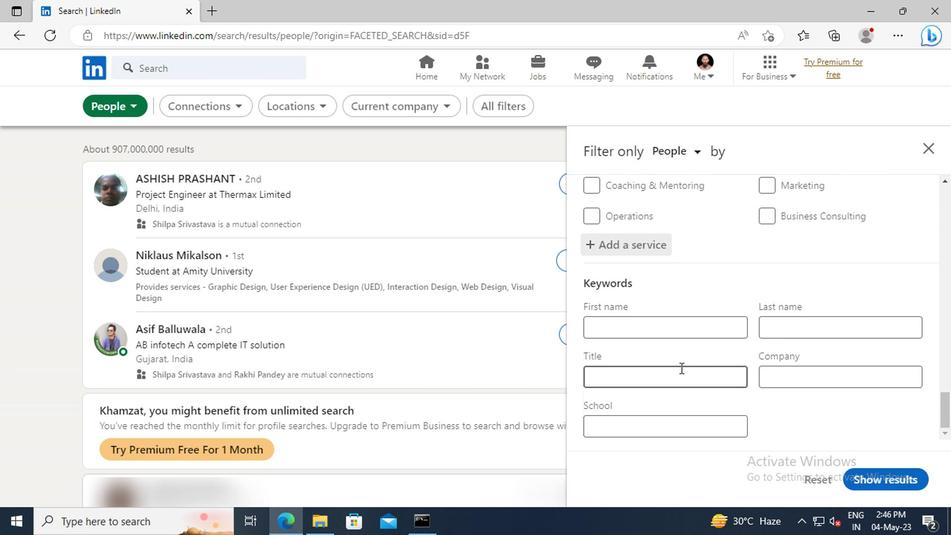 
Action: Key pressed <Key.shift>DIRECTOR<Key.space>OF<Key.space><Key.shift>ETHICAL<Key.space><Key.shift>HACKING<Key.enter>
Screenshot: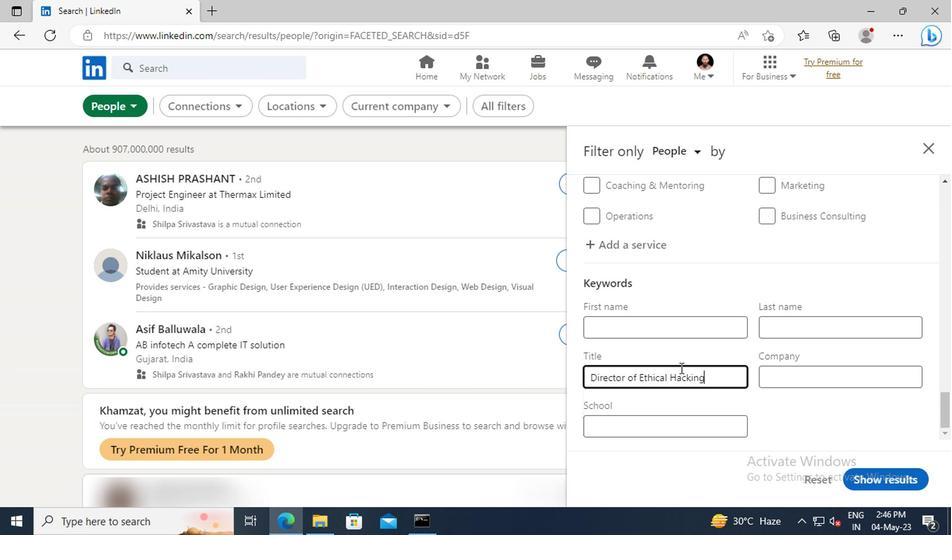 
Action: Mouse moved to (873, 489)
Screenshot: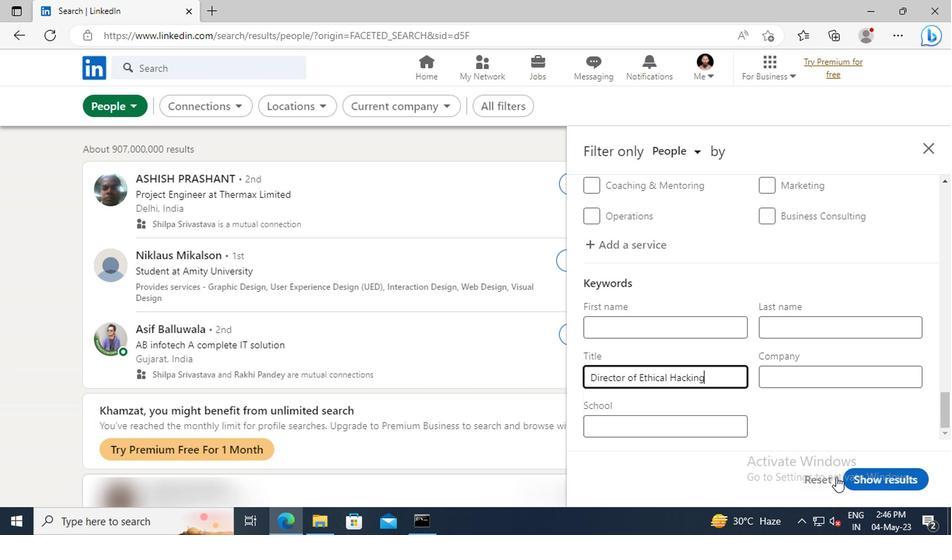 
Action: Mouse pressed left at (873, 489)
Screenshot: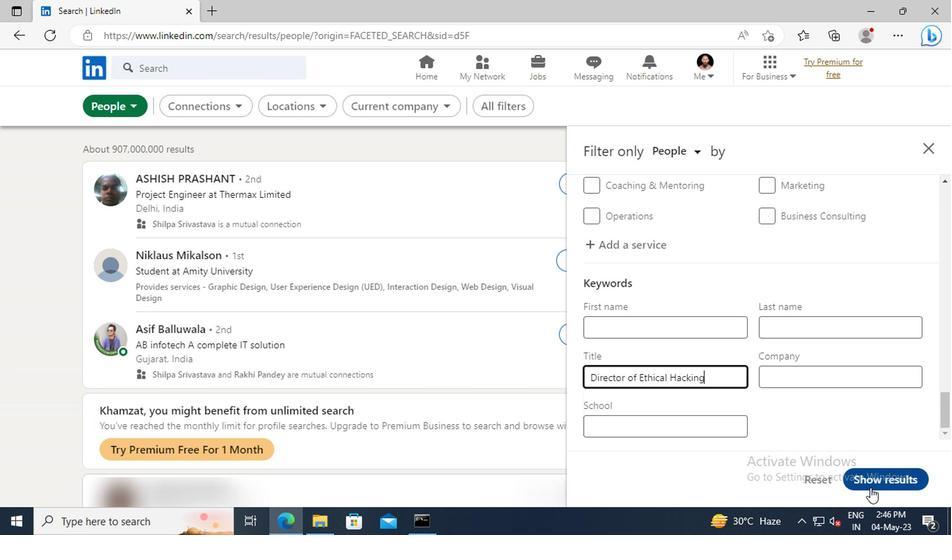 
